 Task: Extract audio from a cinematic trailer and remix it with a different soundtrack.
Action: Mouse moved to (5, 12)
Screenshot: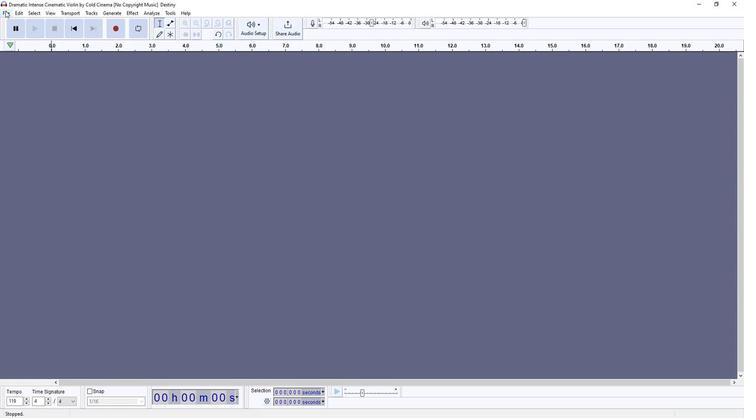 
Action: Mouse pressed left at (5, 12)
Screenshot: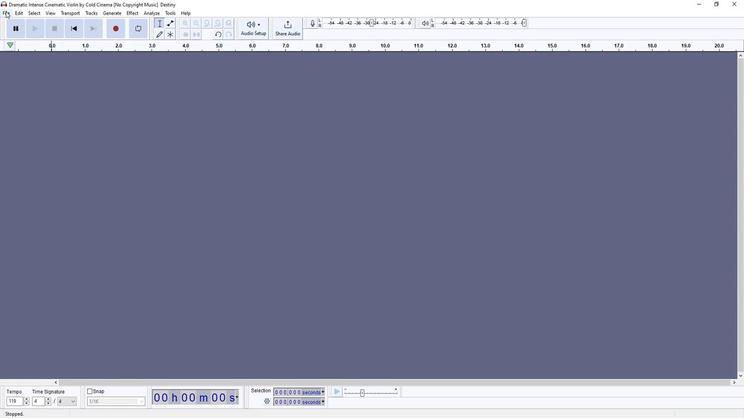 
Action: Mouse moved to (104, 91)
Screenshot: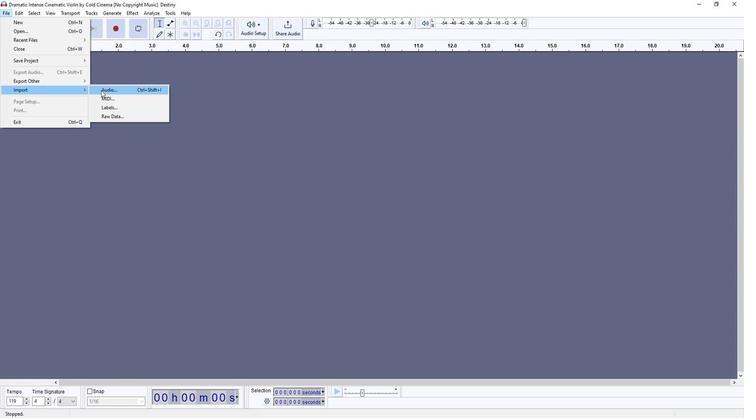 
Action: Mouse pressed left at (104, 91)
Screenshot: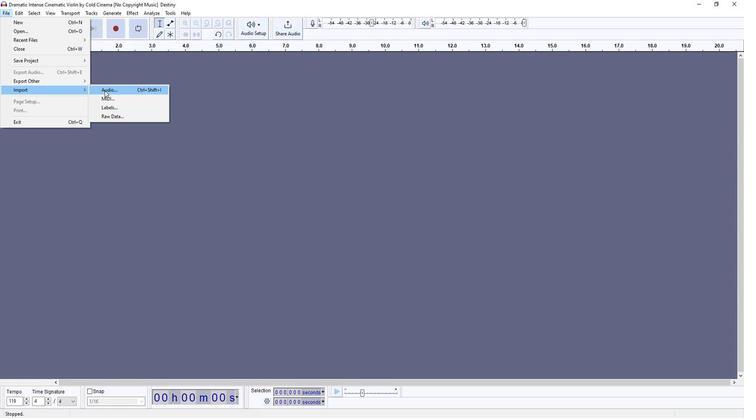
Action: Mouse moved to (100, 110)
Screenshot: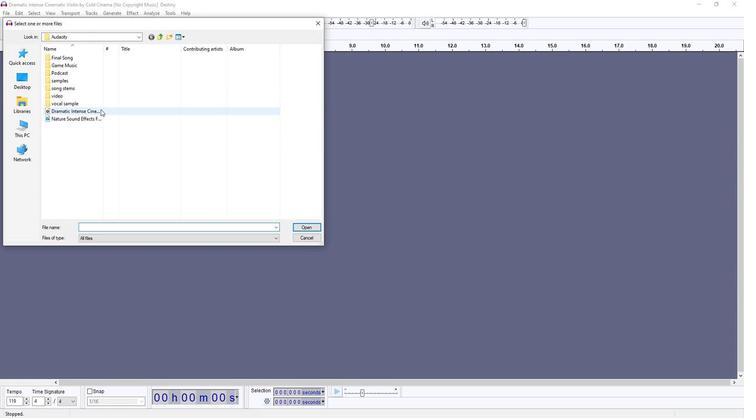 
Action: Mouse pressed left at (100, 110)
Screenshot: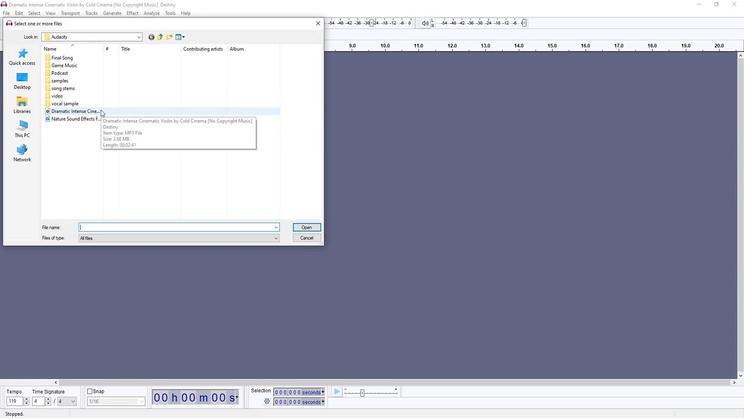 
Action: Mouse moved to (302, 228)
Screenshot: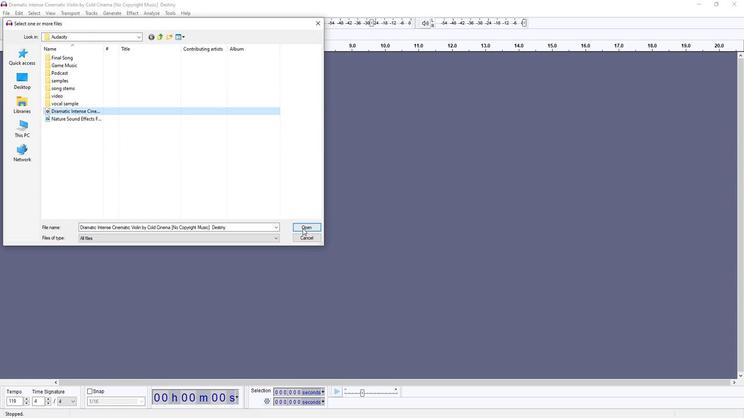 
Action: Mouse pressed left at (302, 228)
Screenshot: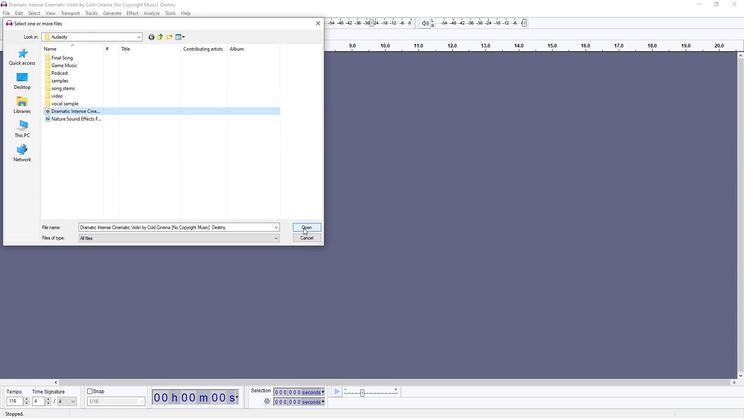
Action: Mouse moved to (81, 94)
Screenshot: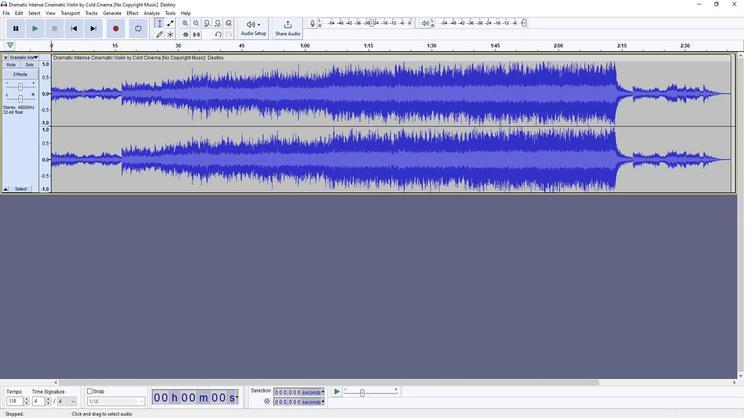 
Action: Mouse pressed left at (81, 94)
Screenshot: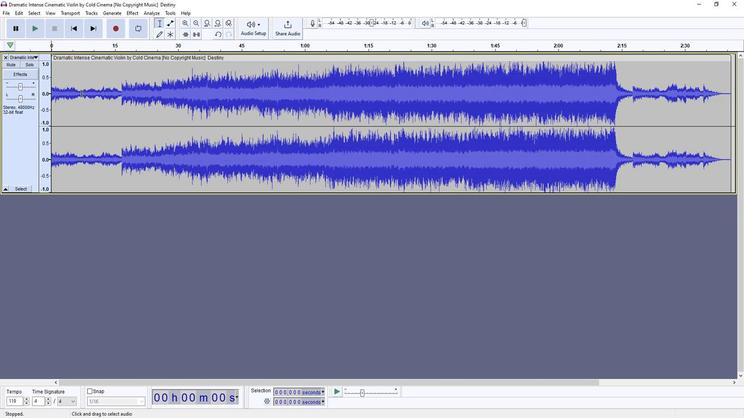 
Action: Mouse moved to (20, 11)
Screenshot: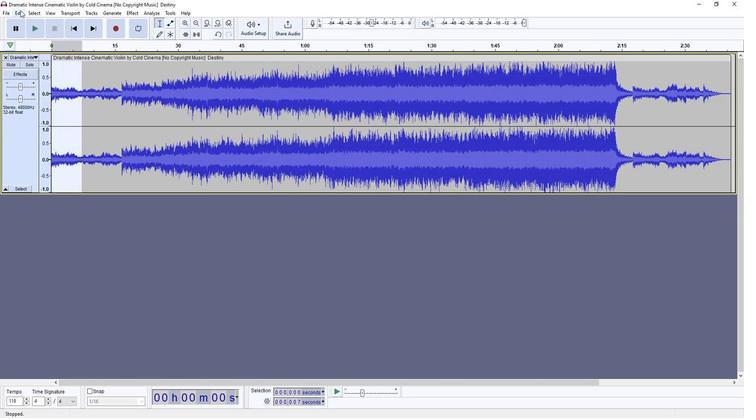 
Action: Mouse pressed left at (20, 11)
Screenshot: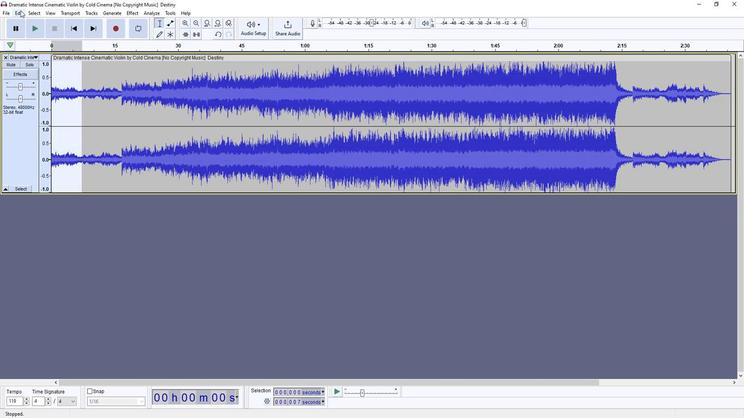 
Action: Mouse moved to (42, 43)
Screenshot: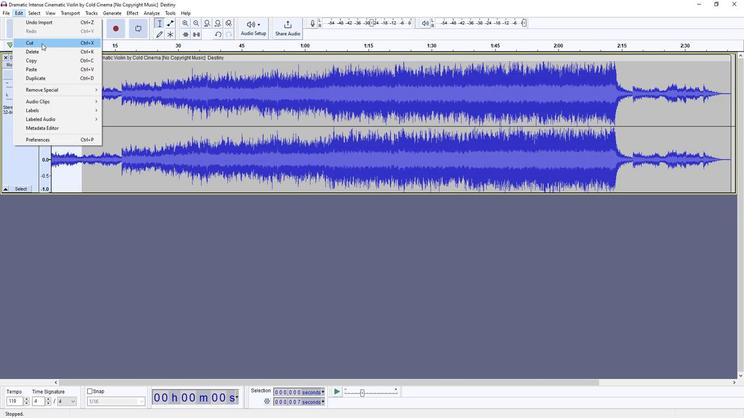 
Action: Mouse pressed left at (42, 43)
Screenshot: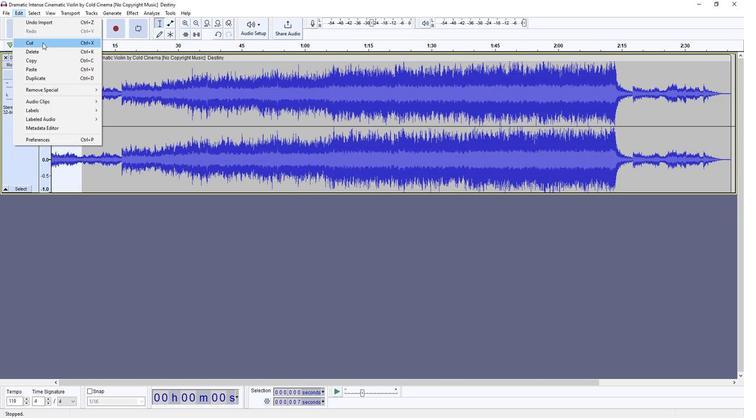
Action: Mouse moved to (698, 62)
Screenshot: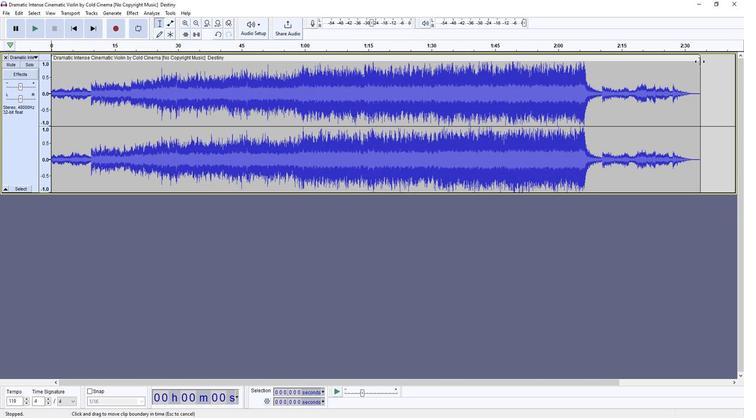 
Action: Mouse pressed left at (698, 62)
Screenshot: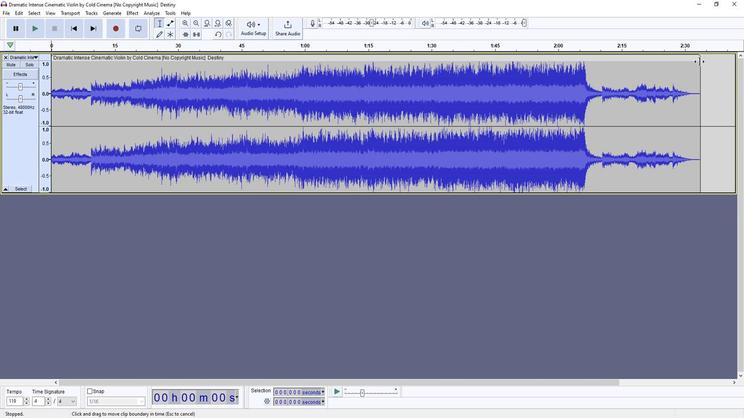 
Action: Mouse moved to (328, 159)
Screenshot: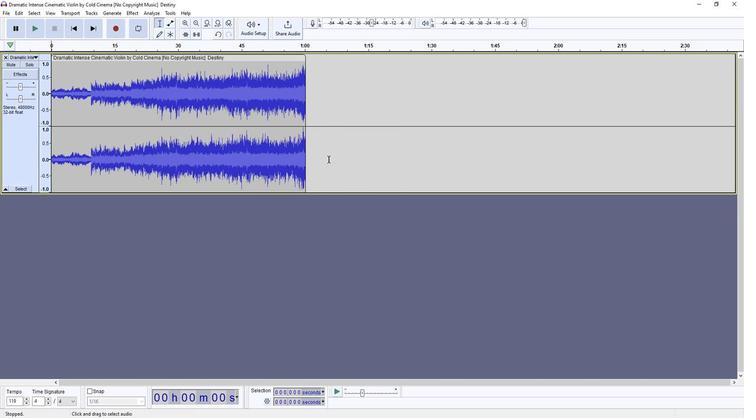 
Action: Mouse pressed left at (328, 159)
Screenshot: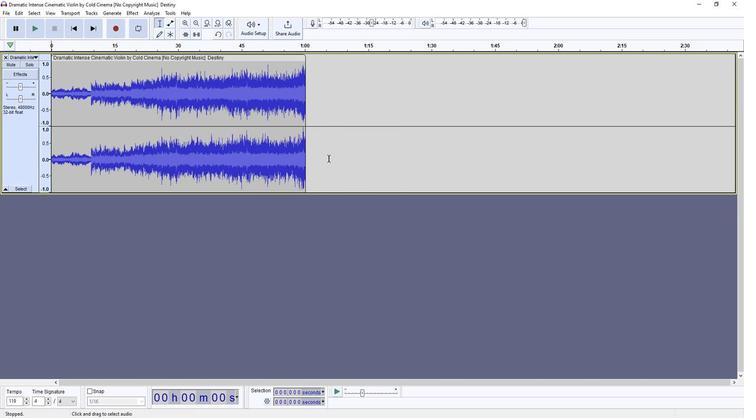 
Action: Mouse moved to (30, 26)
Screenshot: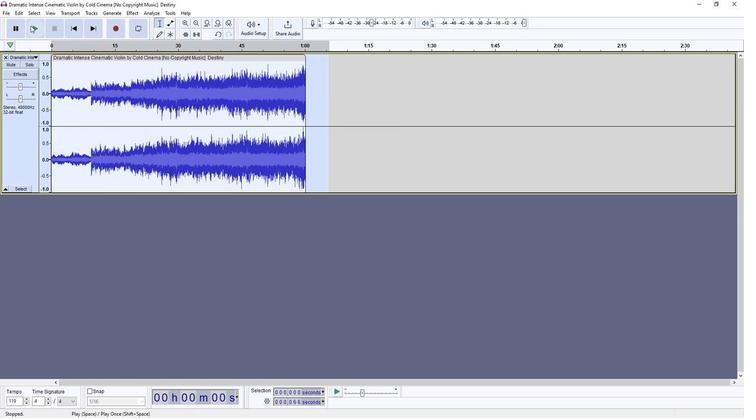
Action: Mouse pressed left at (30, 26)
Screenshot: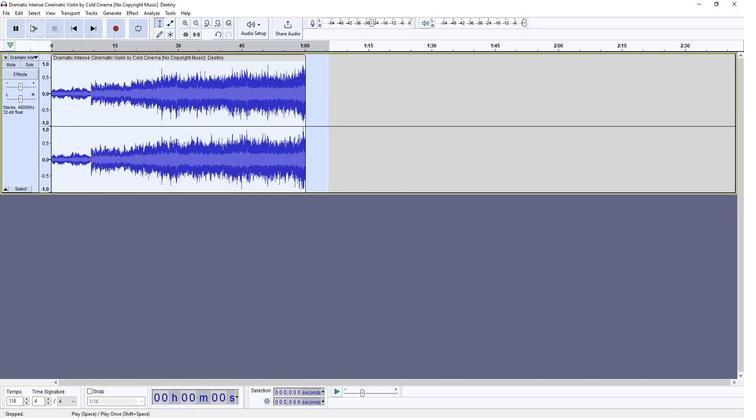 
Action: Mouse moved to (55, 31)
Screenshot: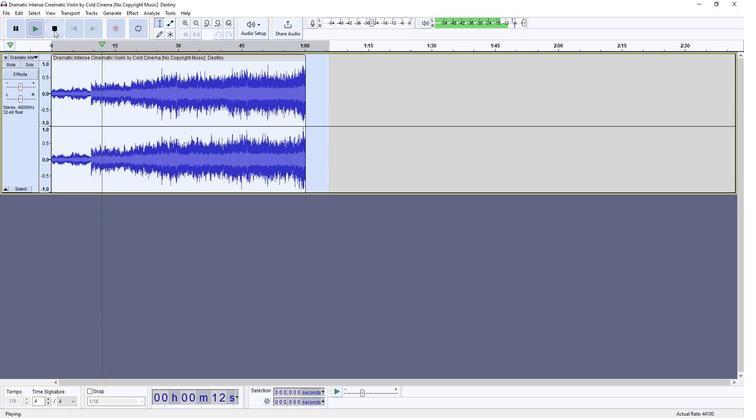 
Action: Mouse pressed left at (55, 31)
Screenshot: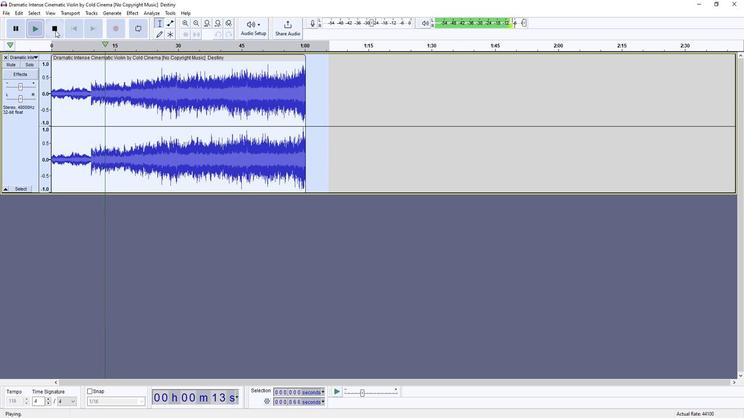 
Action: Mouse moved to (5, 15)
Screenshot: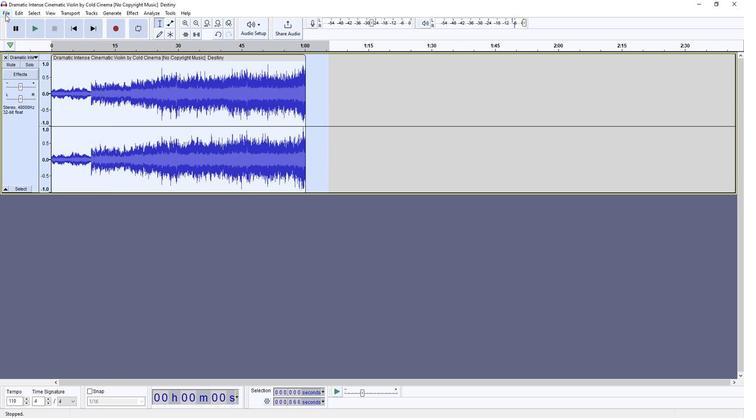 
Action: Mouse pressed left at (5, 15)
Screenshot: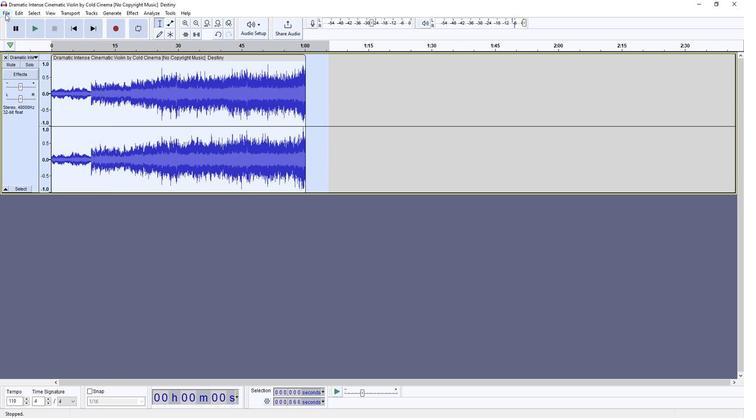 
Action: Mouse moved to (115, 93)
Screenshot: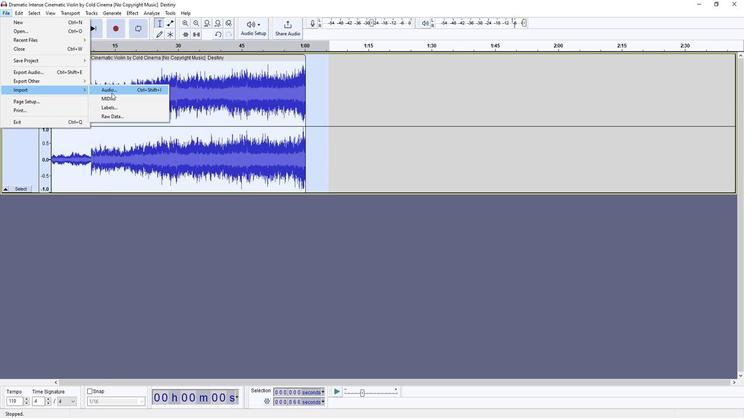 
Action: Mouse pressed left at (115, 93)
Screenshot: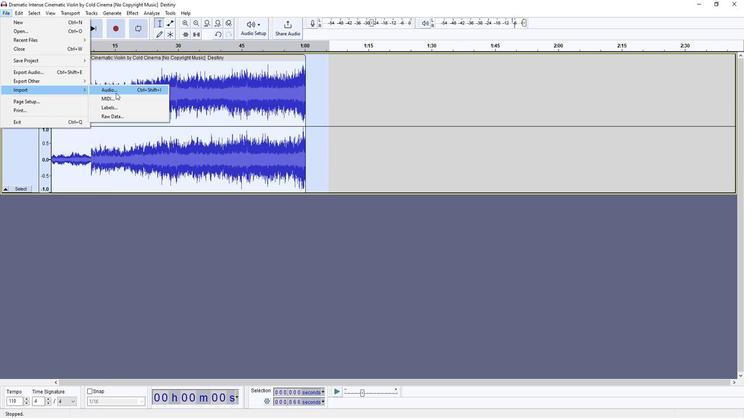 
Action: Mouse moved to (77, 80)
Screenshot: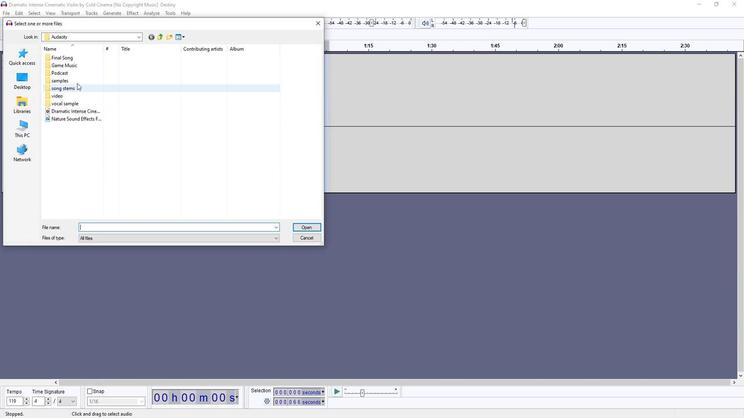 
Action: Mouse pressed left at (77, 80)
Screenshot: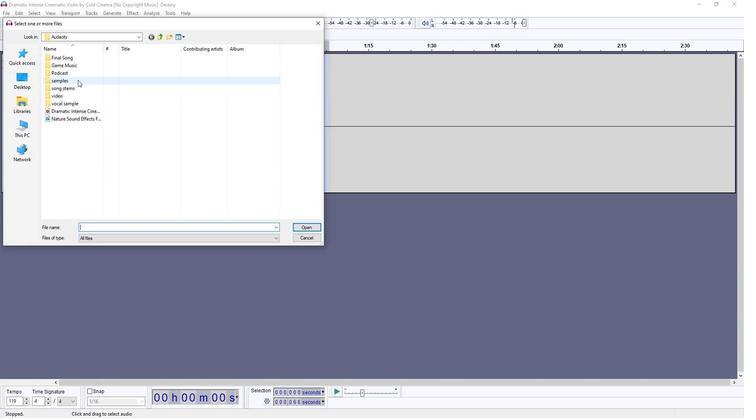 
Action: Mouse pressed left at (77, 80)
Screenshot: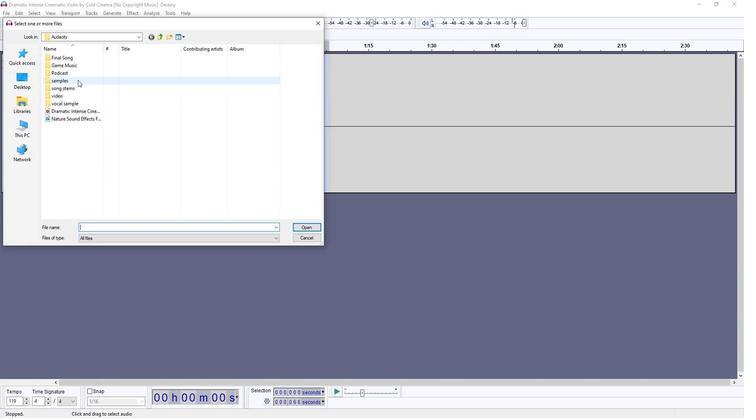 
Action: Mouse moved to (90, 180)
Screenshot: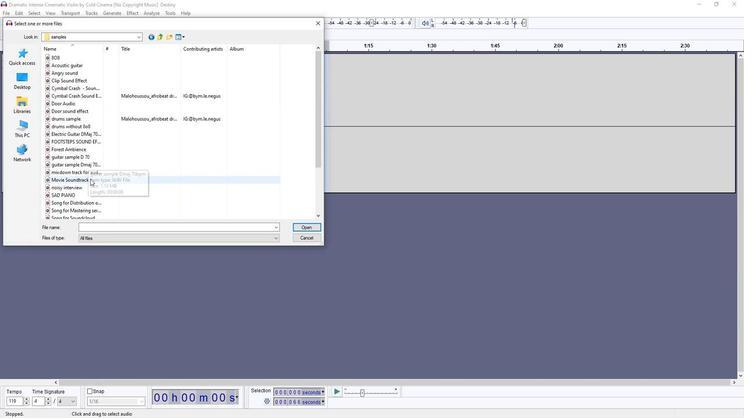 
Action: Mouse pressed left at (90, 180)
Screenshot: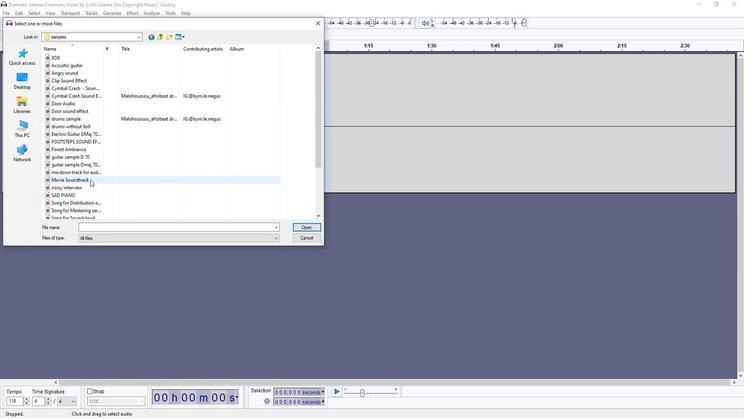 
Action: Mouse moved to (301, 228)
Screenshot: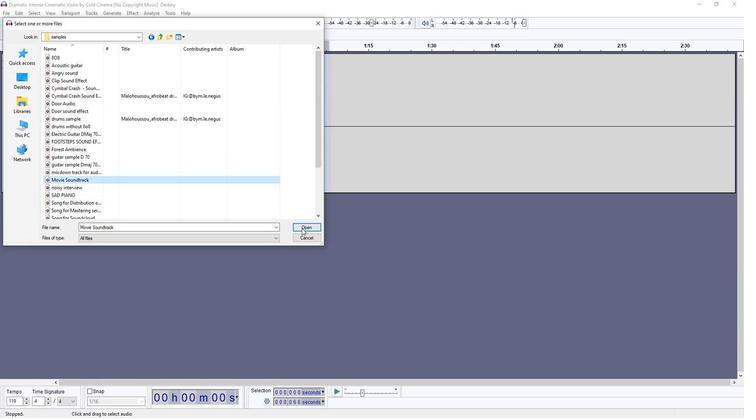 
Action: Mouse pressed left at (301, 228)
Screenshot: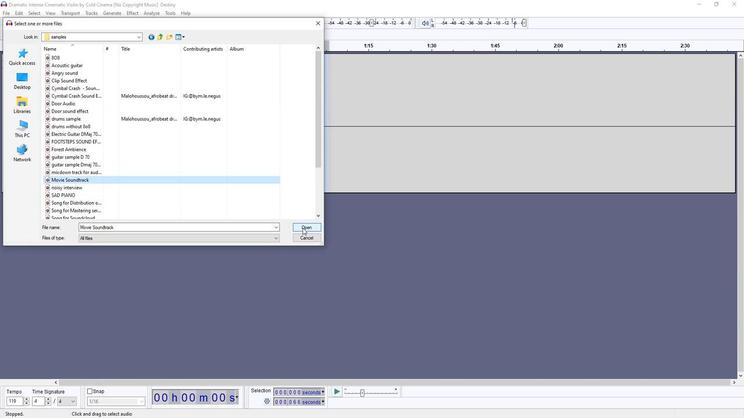 
Action: Mouse moved to (186, 226)
Screenshot: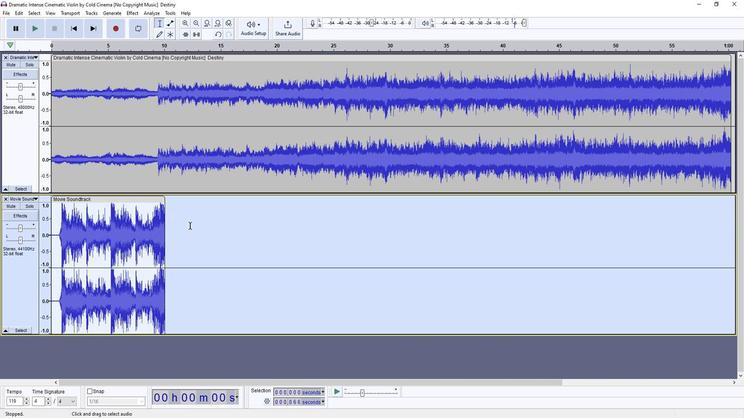 
Action: Mouse pressed left at (186, 226)
Screenshot: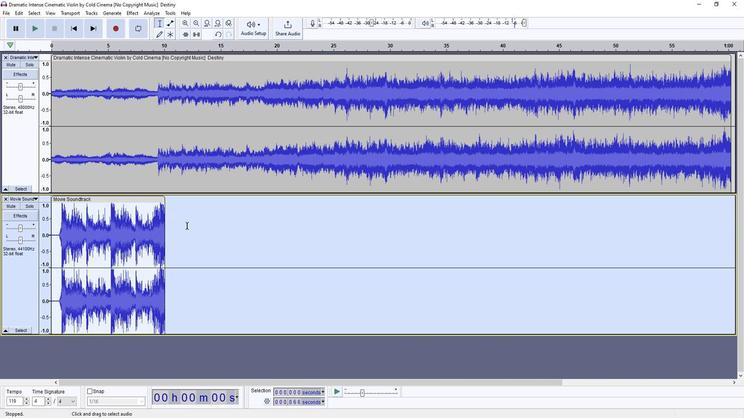 
Action: Mouse moved to (173, 226)
Screenshot: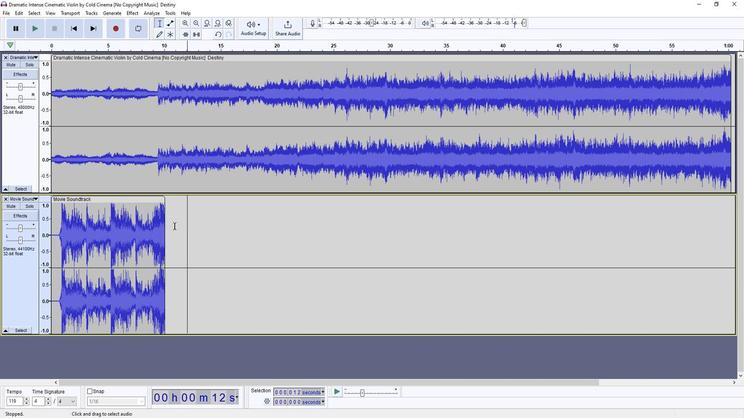 
Action: Mouse pressed left at (173, 226)
Screenshot: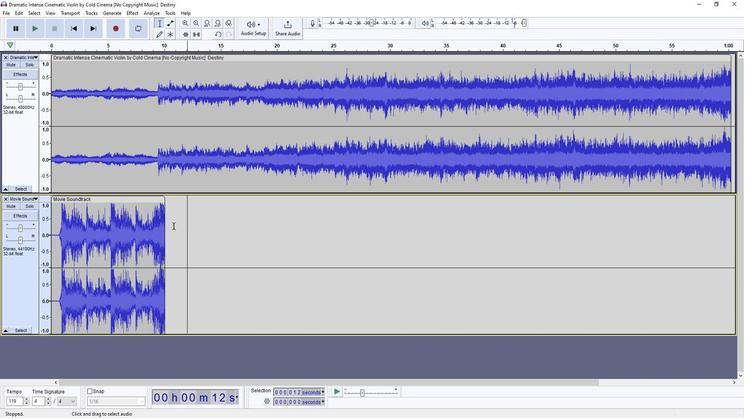 
Action: Mouse moved to (60, 226)
Screenshot: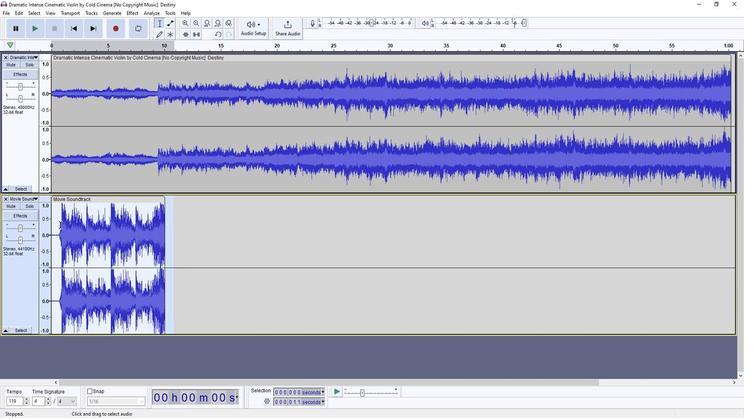 
Action: Mouse pressed left at (60, 226)
Screenshot: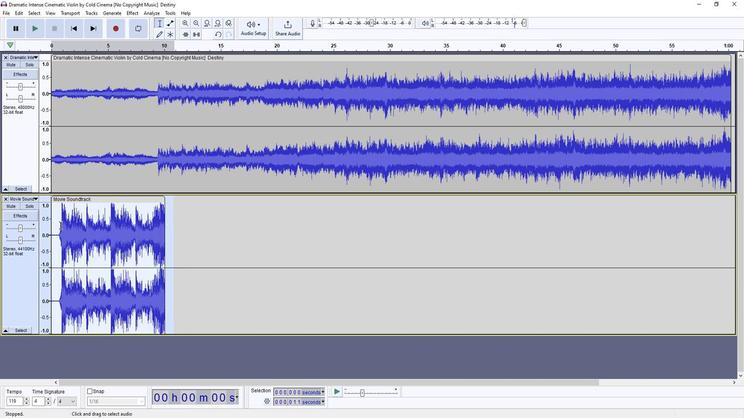 
Action: Mouse moved to (18, 15)
Screenshot: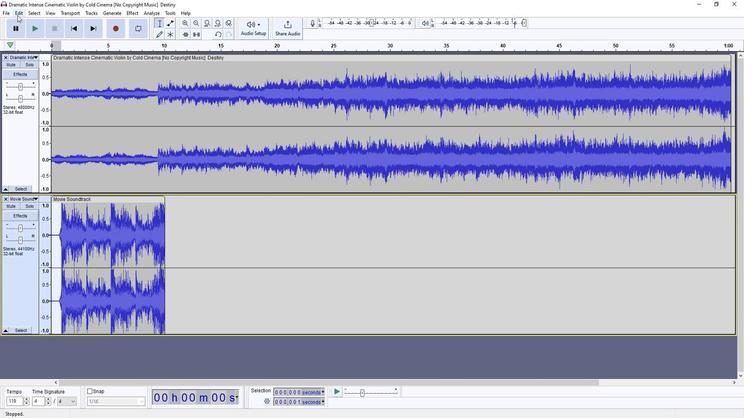 
Action: Mouse pressed left at (18, 15)
Screenshot: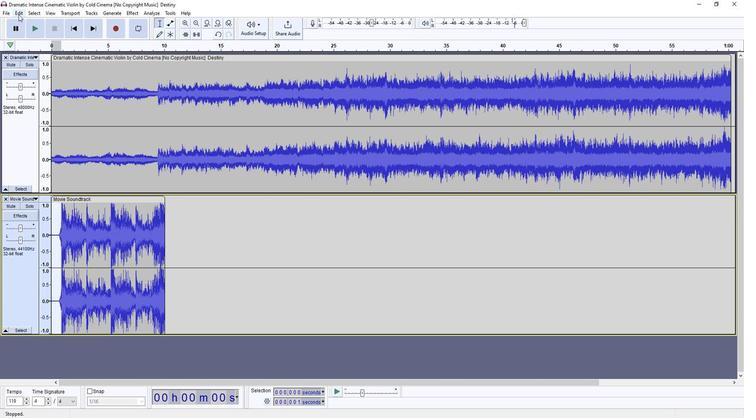 
Action: Mouse moved to (186, 22)
Screenshot: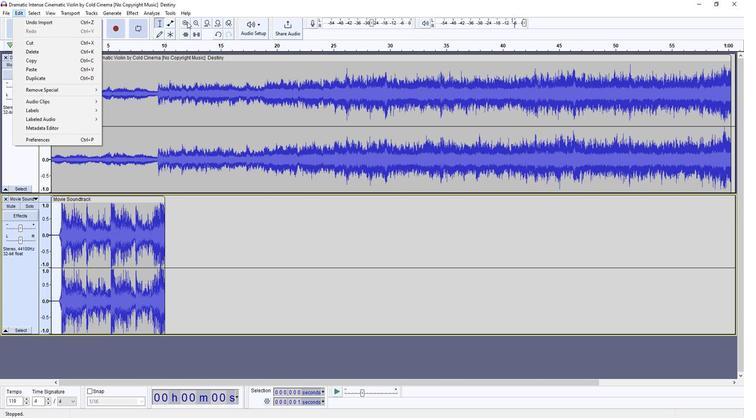 
Action: Mouse pressed left at (186, 22)
Screenshot: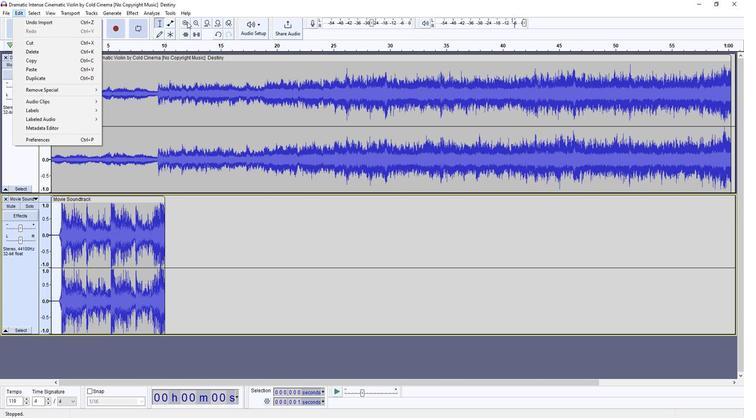 
Action: Mouse pressed left at (186, 22)
Screenshot: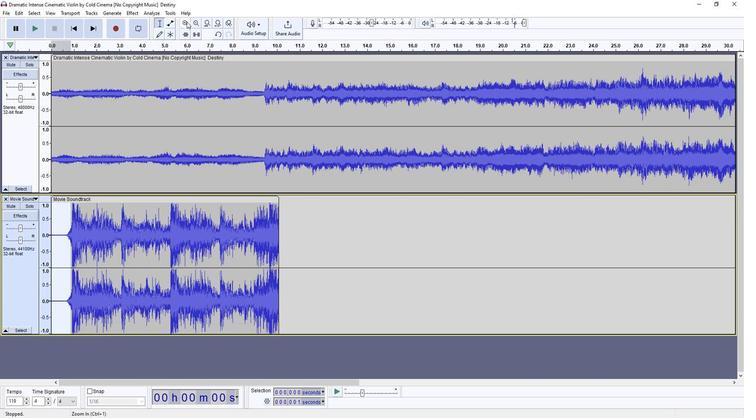 
Action: Mouse pressed left at (186, 22)
Screenshot: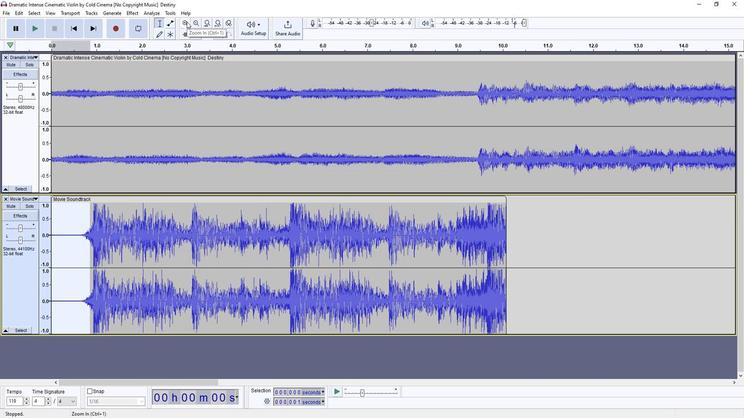
Action: Mouse moved to (127, 221)
Screenshot: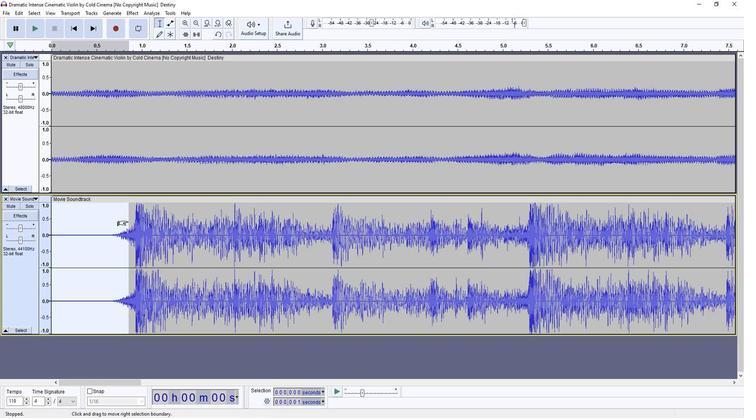 
Action: Mouse pressed left at (127, 221)
Screenshot: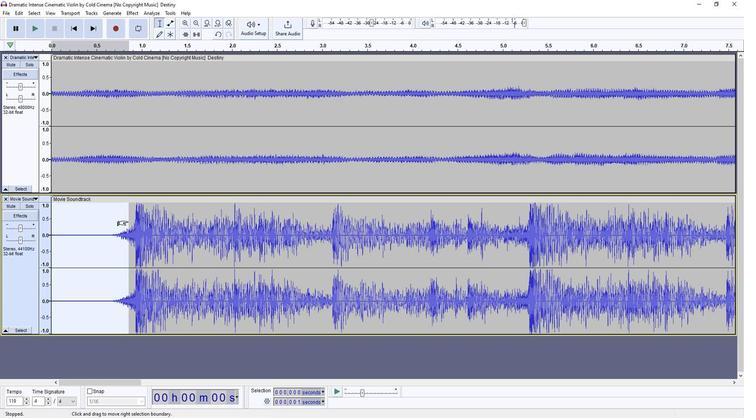 
Action: Mouse moved to (22, 14)
Screenshot: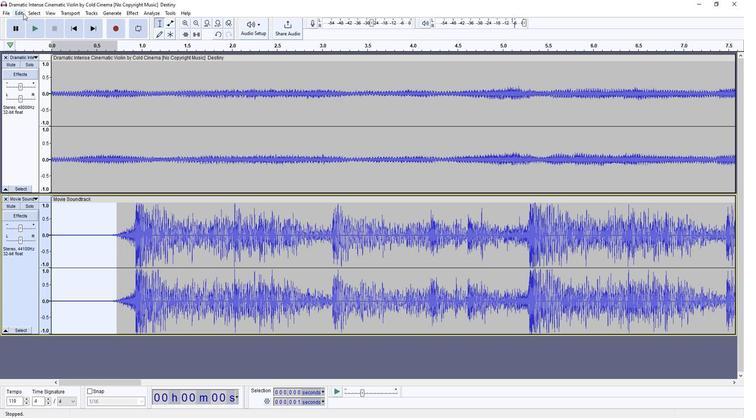 
Action: Mouse pressed left at (22, 14)
Screenshot: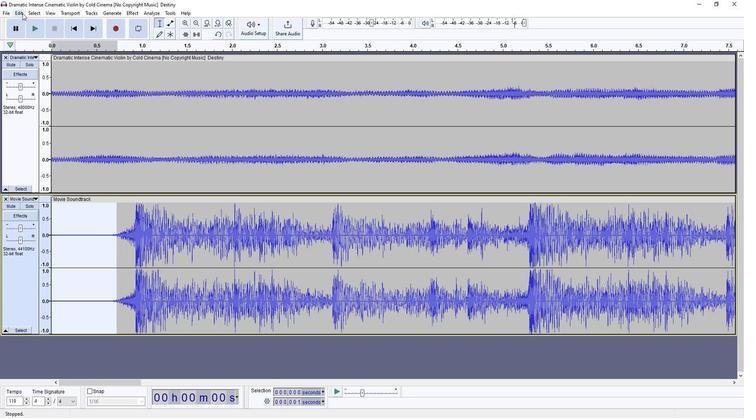 
Action: Mouse moved to (33, 42)
Screenshot: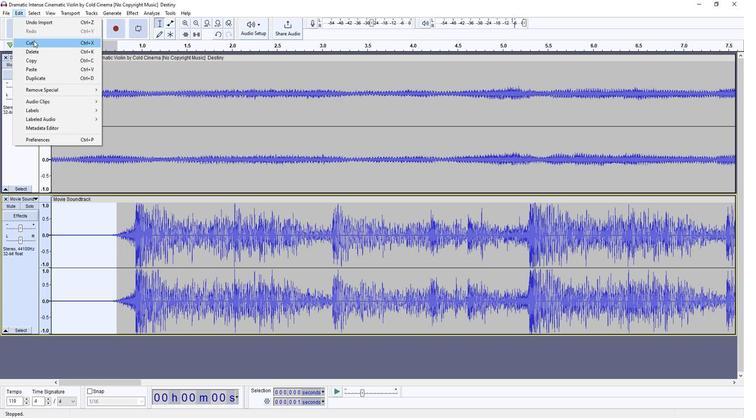 
Action: Mouse pressed left at (33, 42)
Screenshot: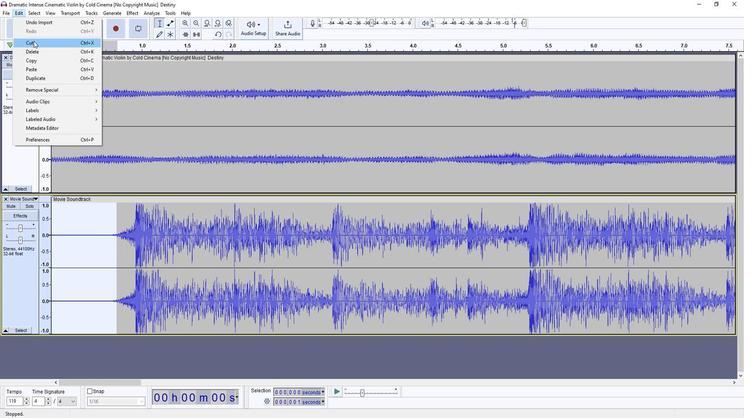 
Action: Mouse moved to (193, 22)
Screenshot: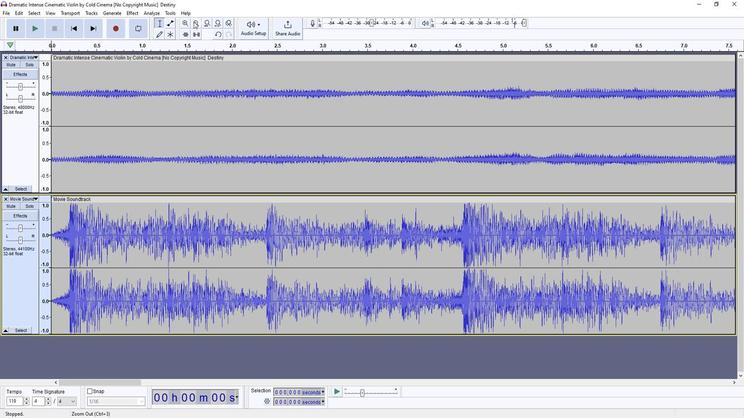 
Action: Mouse pressed left at (193, 22)
Screenshot: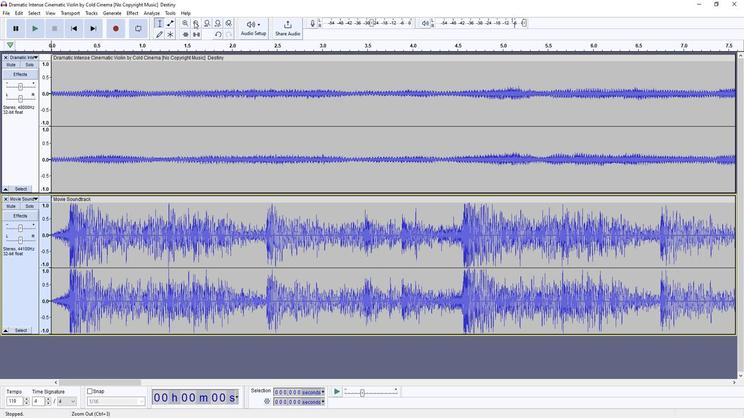 
Action: Mouse pressed left at (193, 22)
Screenshot: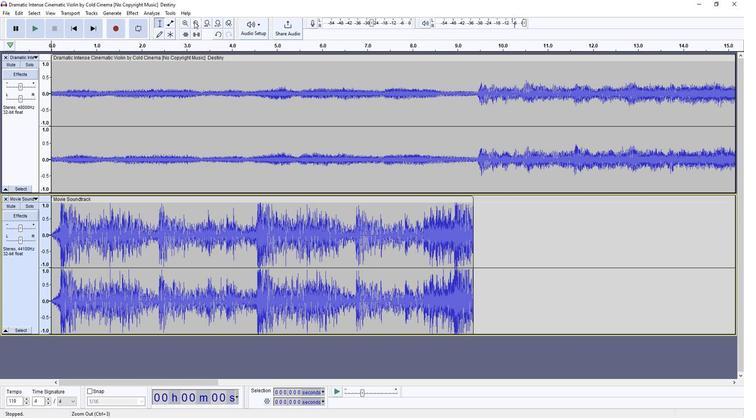 
Action: Mouse moved to (282, 226)
Screenshot: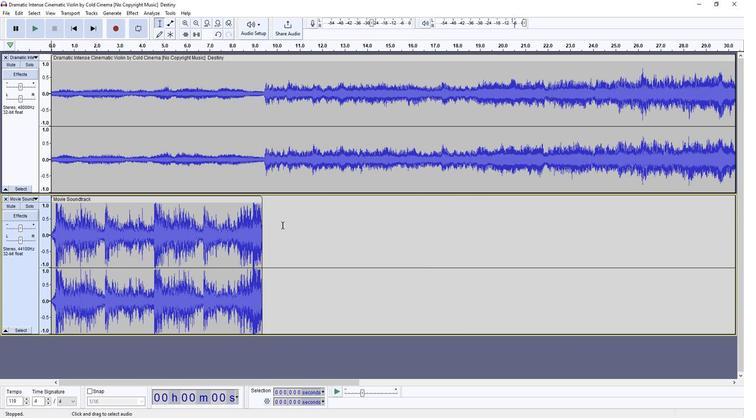 
Action: Mouse pressed left at (282, 226)
Screenshot: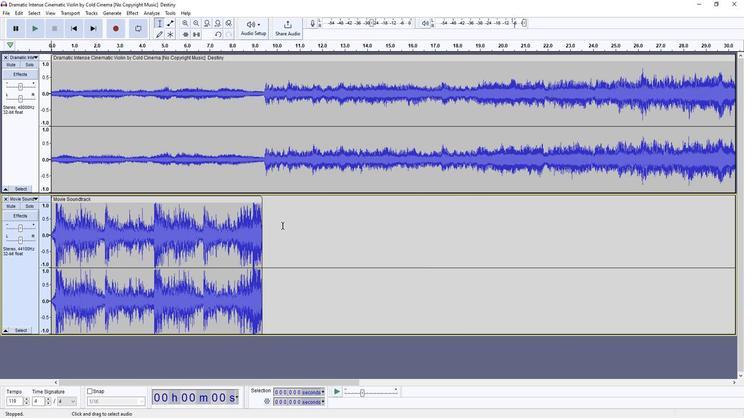 
Action: Mouse moved to (30, 206)
Screenshot: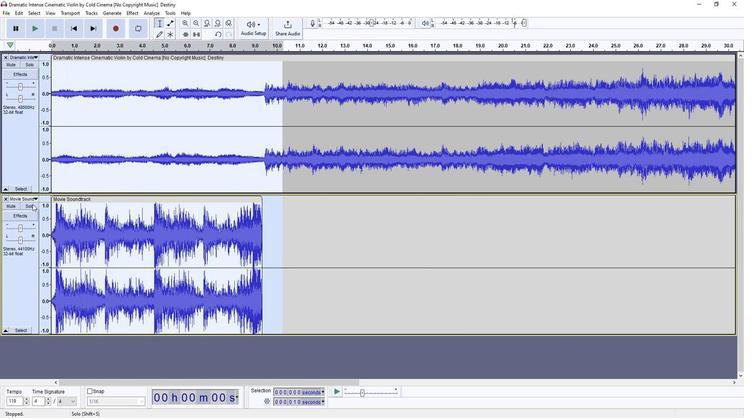 
Action: Mouse pressed left at (30, 206)
Screenshot: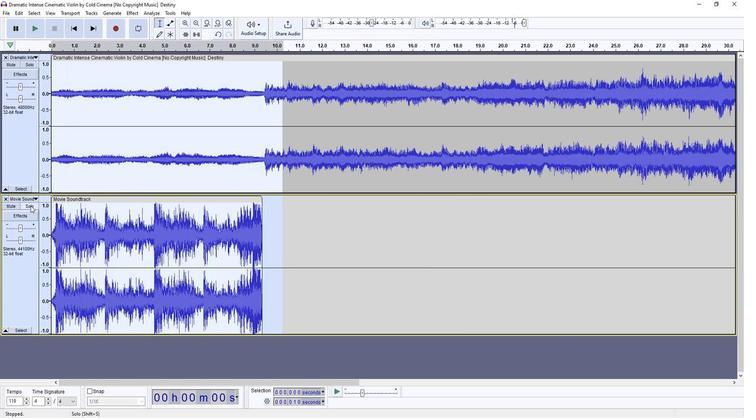 
Action: Mouse moved to (37, 32)
Screenshot: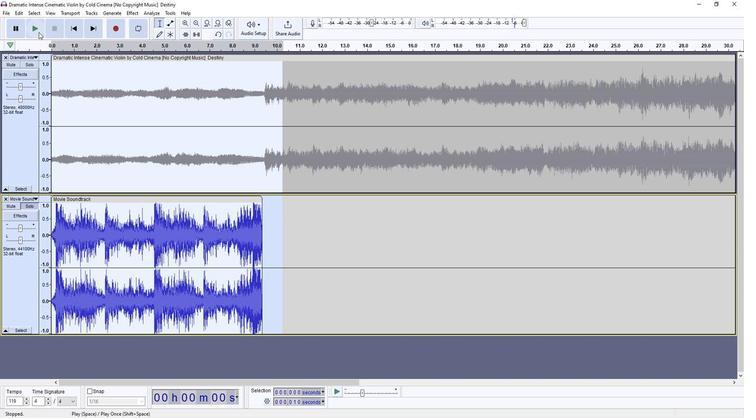 
Action: Mouse pressed left at (37, 32)
Screenshot: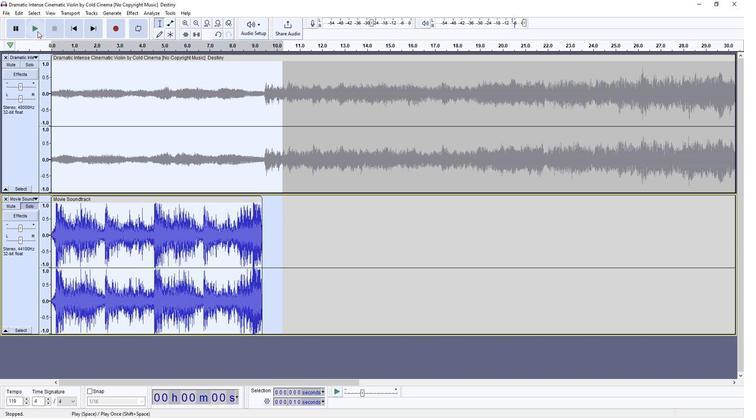 
Action: Mouse moved to (54, 28)
Screenshot: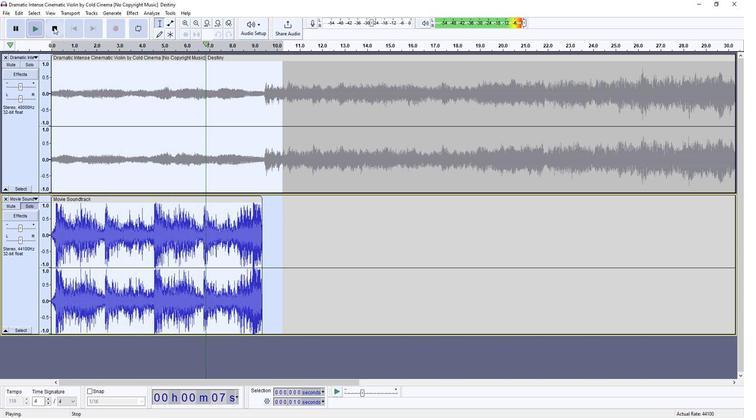 
Action: Mouse pressed left at (54, 28)
Screenshot: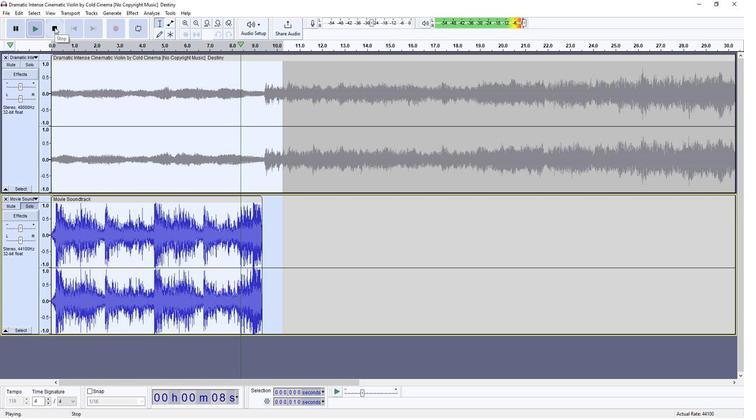 
Action: Mouse moved to (272, 250)
Screenshot: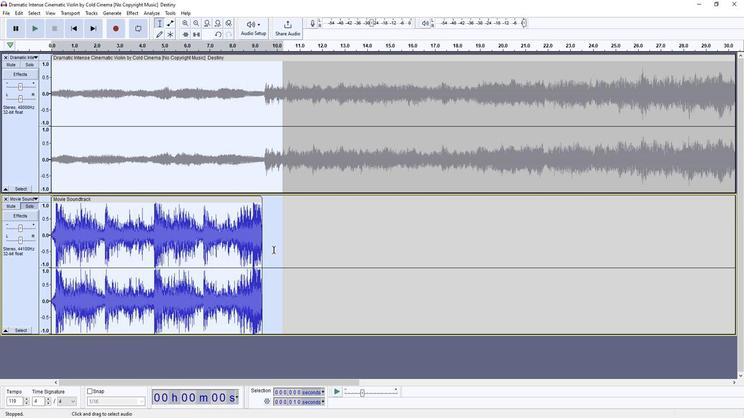 
Action: Mouse pressed left at (272, 250)
Screenshot: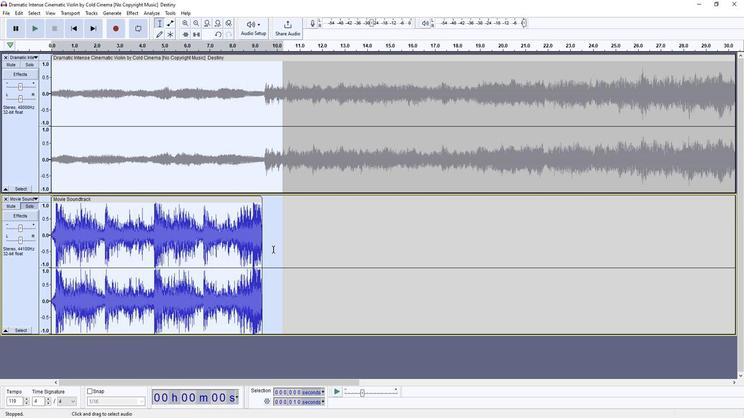 
Action: Mouse moved to (264, 227)
Screenshot: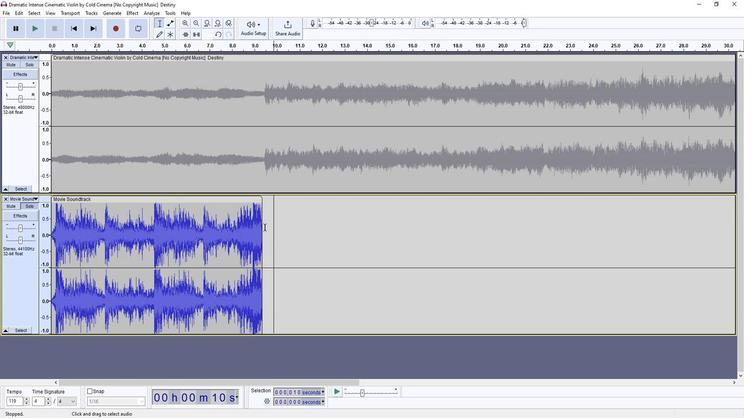 
Action: Mouse pressed left at (264, 227)
Screenshot: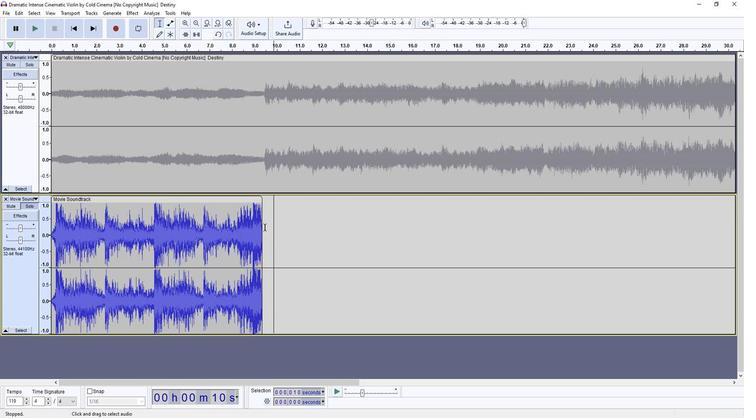 
Action: Mouse moved to (201, 202)
Screenshot: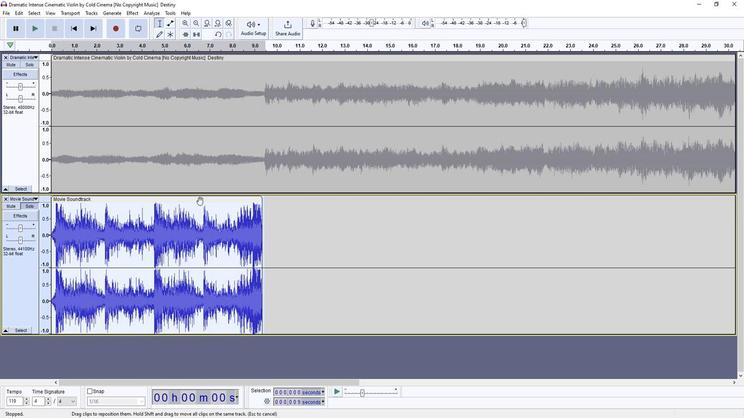 
Action: Mouse pressed right at (201, 202)
Screenshot: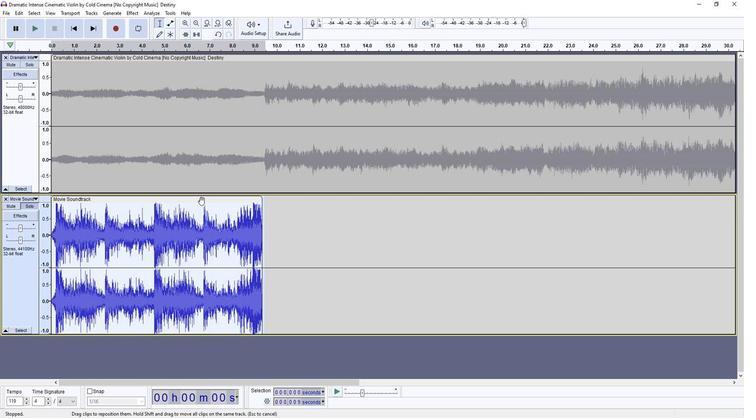 
Action: Mouse moved to (230, 218)
Screenshot: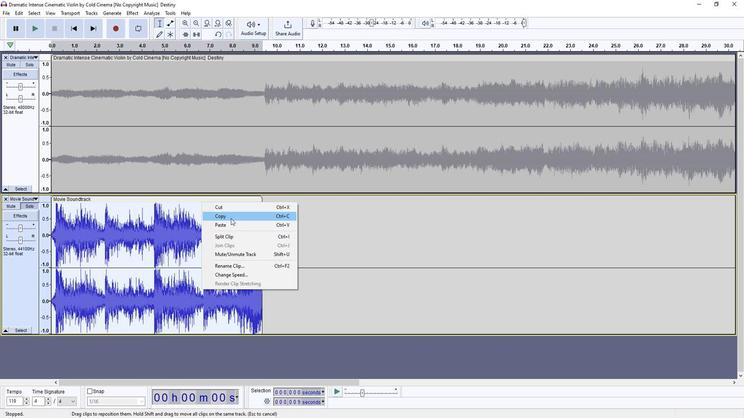
Action: Mouse pressed left at (230, 218)
Screenshot: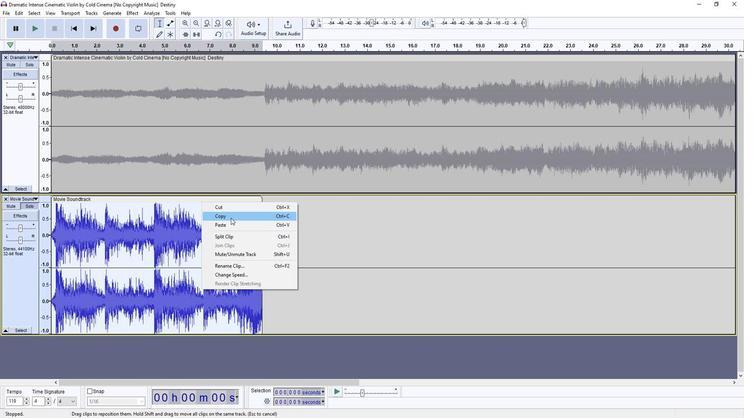 
Action: Mouse moved to (264, 217)
Screenshot: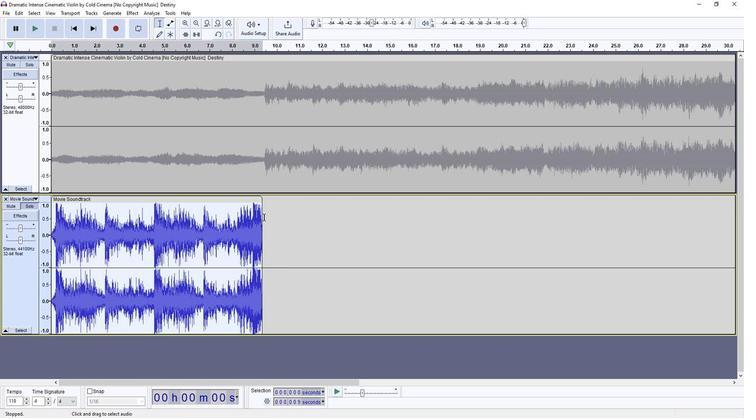 
Action: Mouse pressed left at (264, 217)
Screenshot: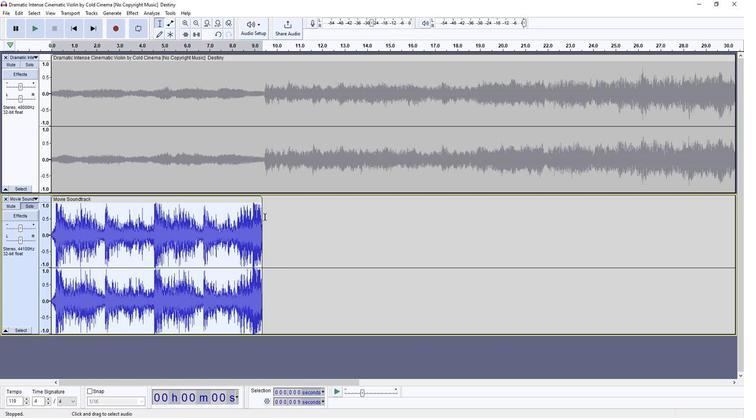 
Action: Mouse pressed right at (264, 217)
Screenshot: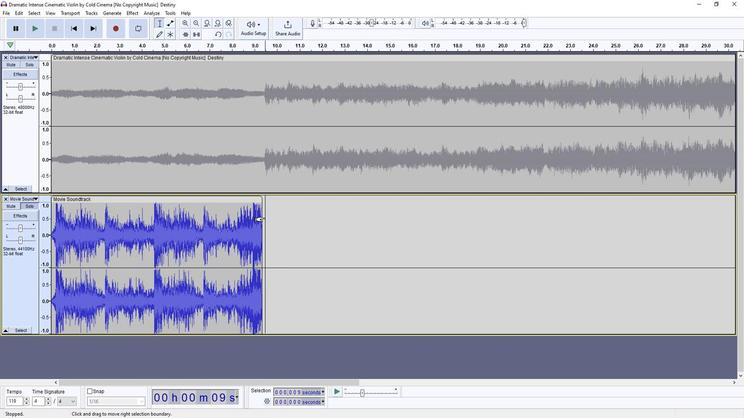
Action: Mouse moved to (270, 220)
Screenshot: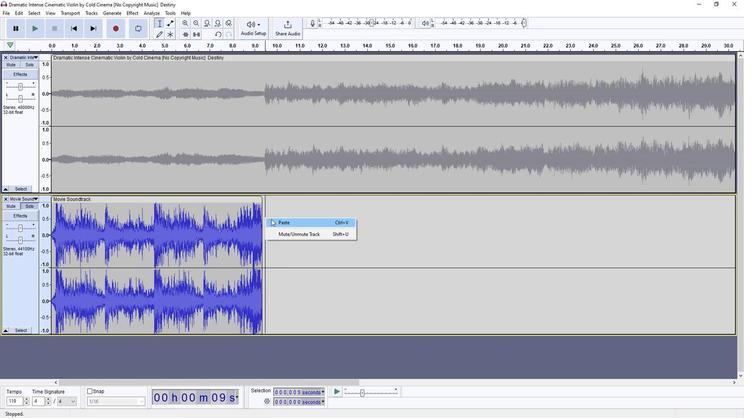 
Action: Mouse pressed left at (270, 220)
Screenshot: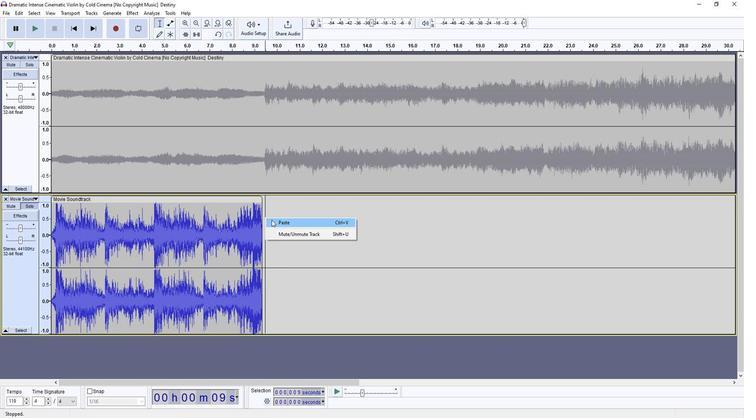 
Action: Mouse moved to (477, 221)
Screenshot: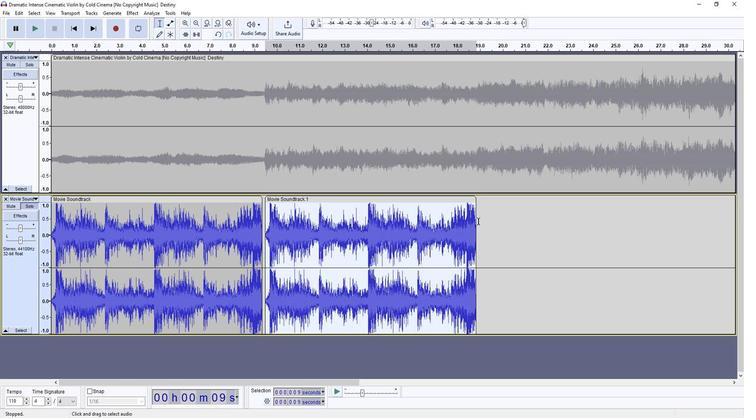 
Action: Mouse pressed left at (477, 221)
Screenshot: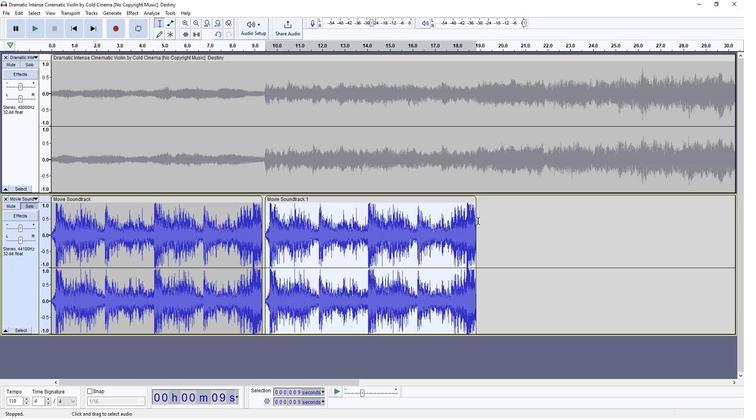 
Action: Mouse moved to (476, 221)
Screenshot: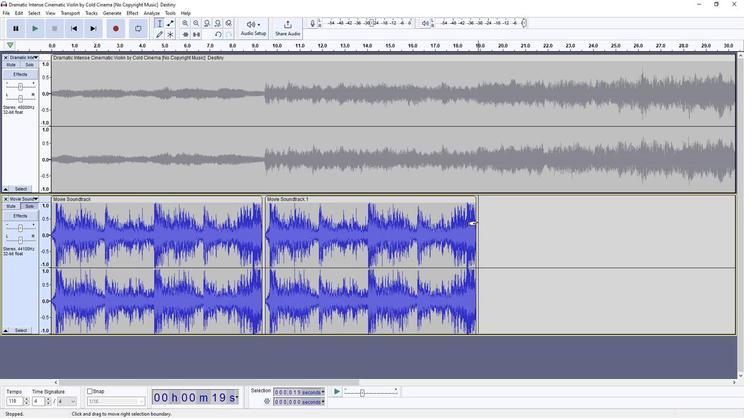 
Action: Mouse pressed right at (476, 221)
Screenshot: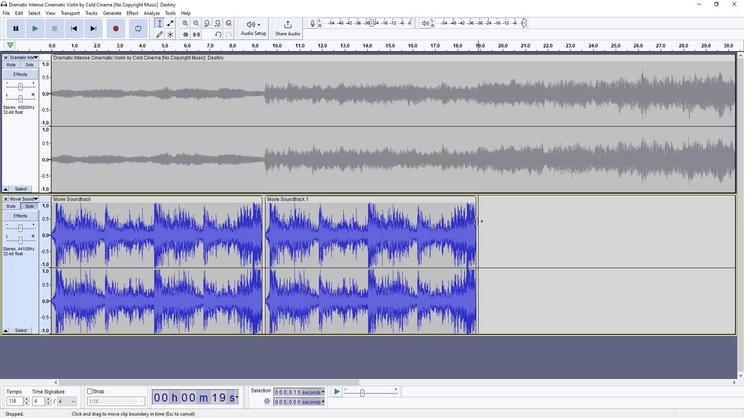 
Action: Mouse moved to (484, 225)
Screenshot: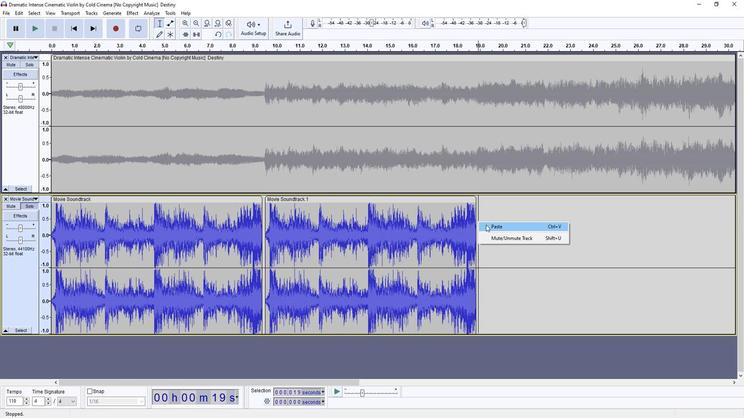 
Action: Mouse pressed left at (484, 225)
Screenshot: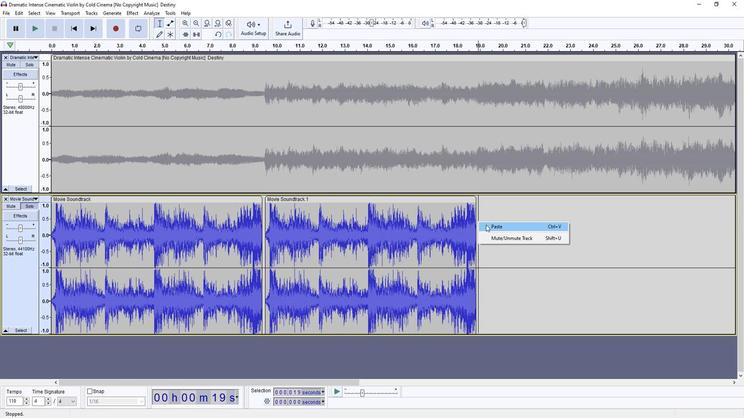
Action: Mouse moved to (304, 200)
Screenshot: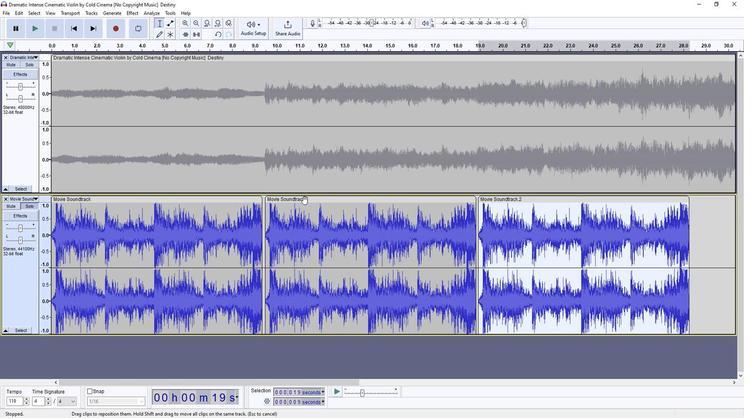 
Action: Mouse pressed left at (304, 200)
Screenshot: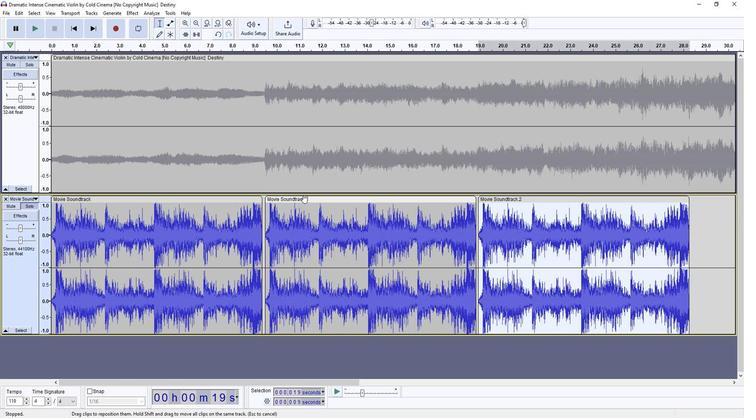 
Action: Mouse moved to (502, 201)
Screenshot: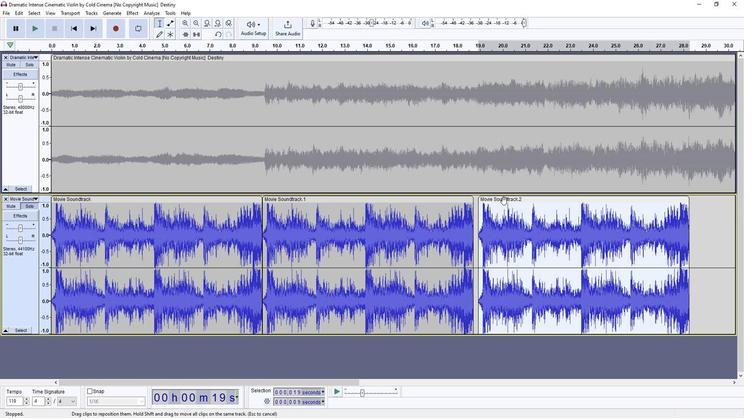 
Action: Mouse pressed left at (502, 201)
Screenshot: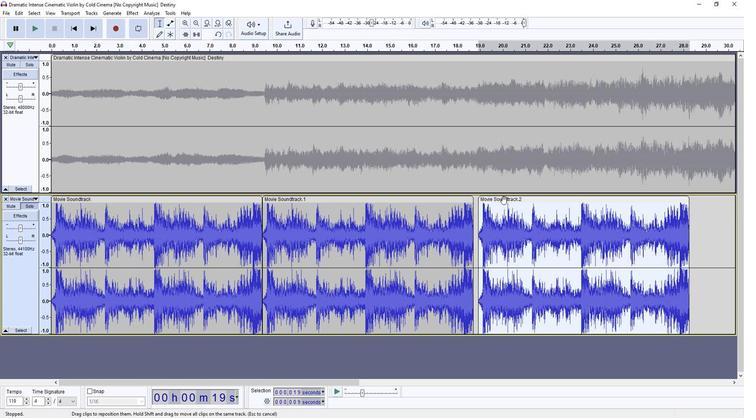 
Action: Mouse moved to (250, 219)
Screenshot: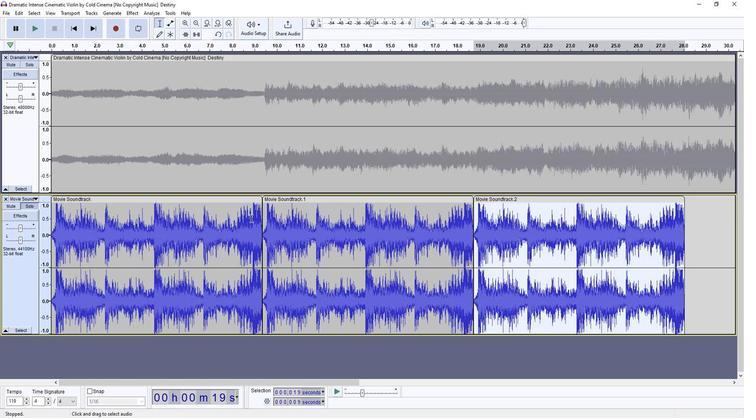 
Action: Mouse pressed left at (250, 219)
Screenshot: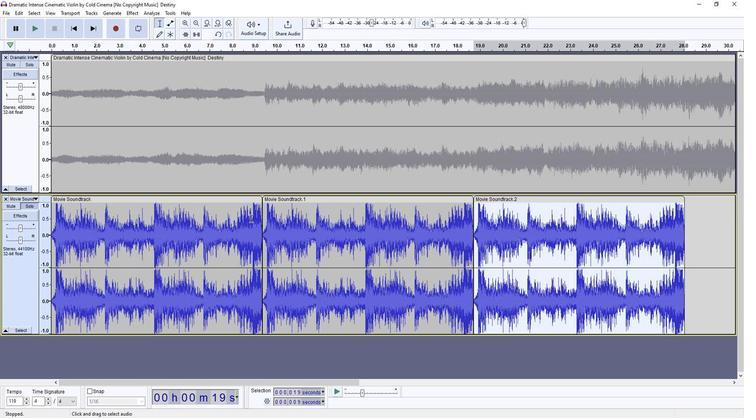 
Action: Mouse moved to (251, 225)
Screenshot: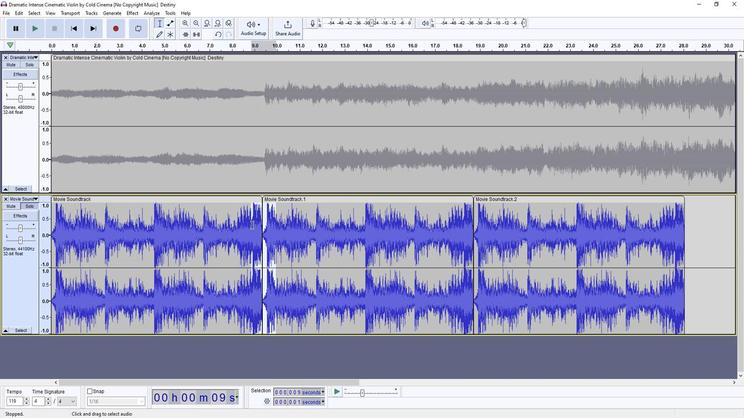 
Action: Mouse pressed left at (251, 225)
Screenshot: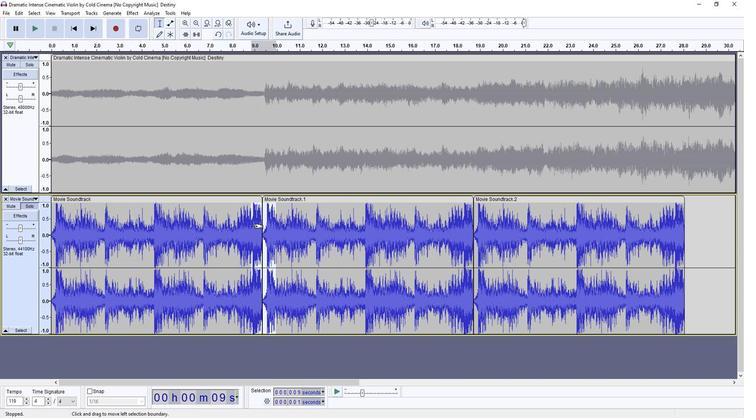 
Action: Mouse moved to (136, 12)
Screenshot: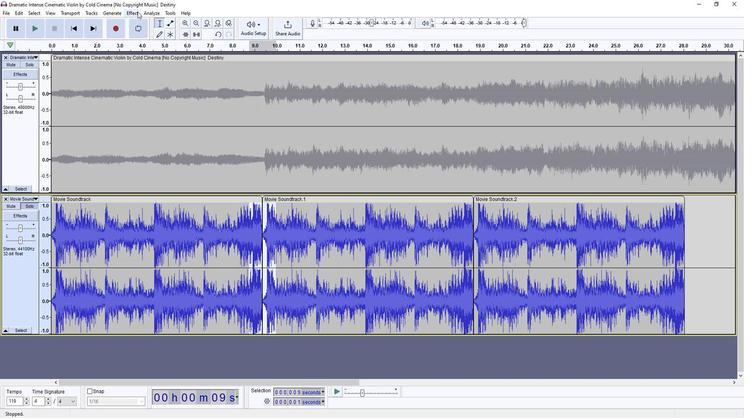 
Action: Mouse pressed left at (136, 12)
Screenshot: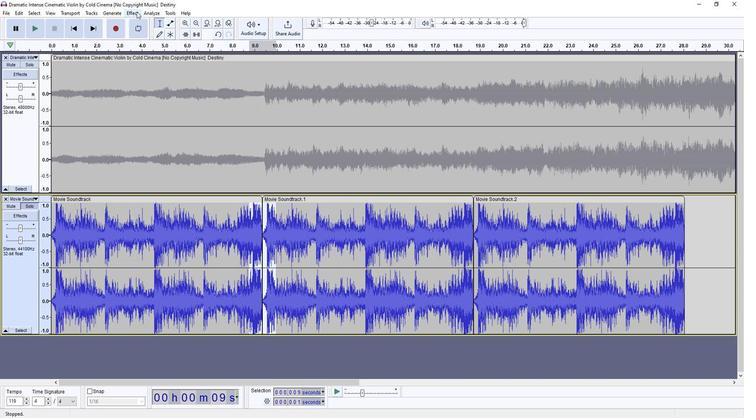 
Action: Mouse moved to (256, 77)
Screenshot: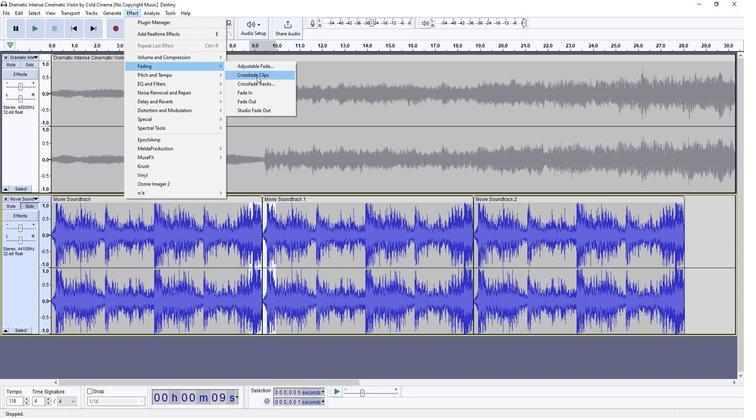 
Action: Mouse pressed left at (256, 77)
Screenshot: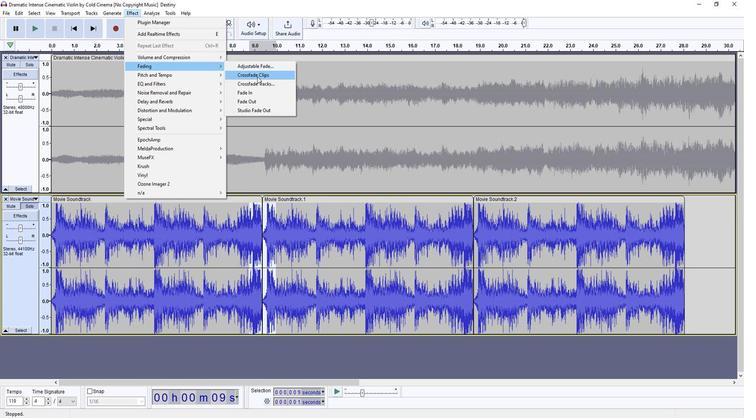 
Action: Mouse moved to (496, 202)
Screenshot: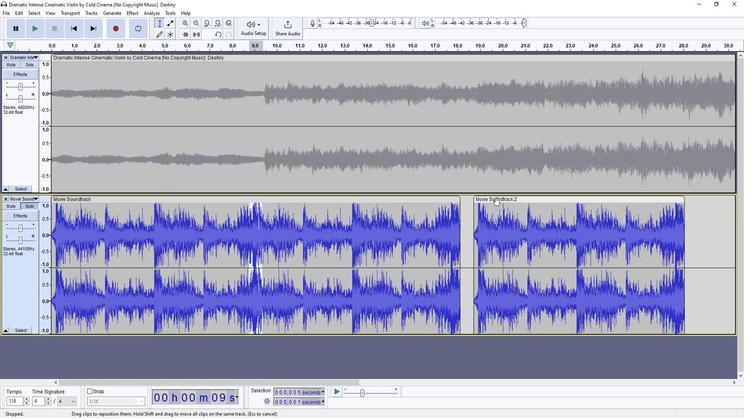 
Action: Mouse pressed left at (496, 202)
Screenshot: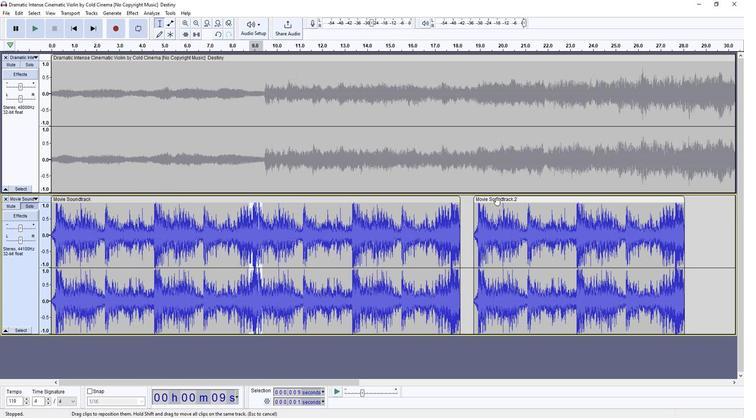 
Action: Mouse moved to (448, 225)
Screenshot: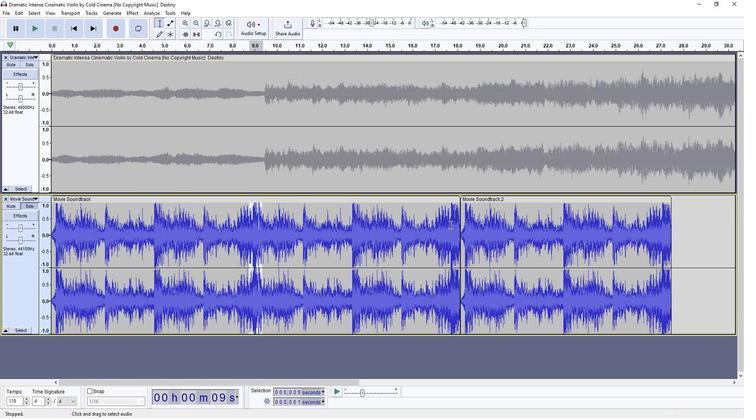 
Action: Mouse pressed left at (448, 225)
Screenshot: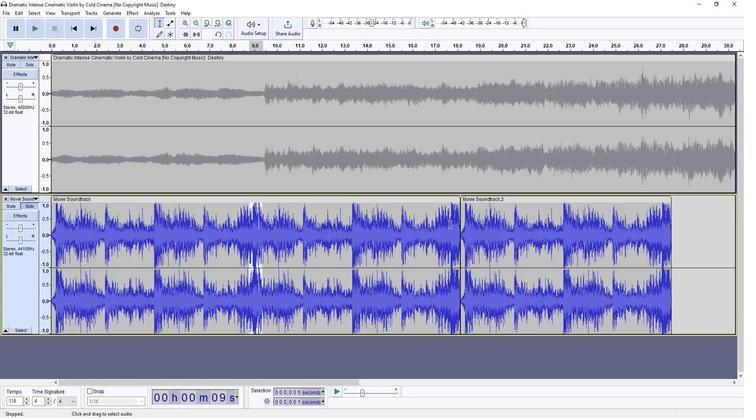 
Action: Mouse moved to (131, 15)
Screenshot: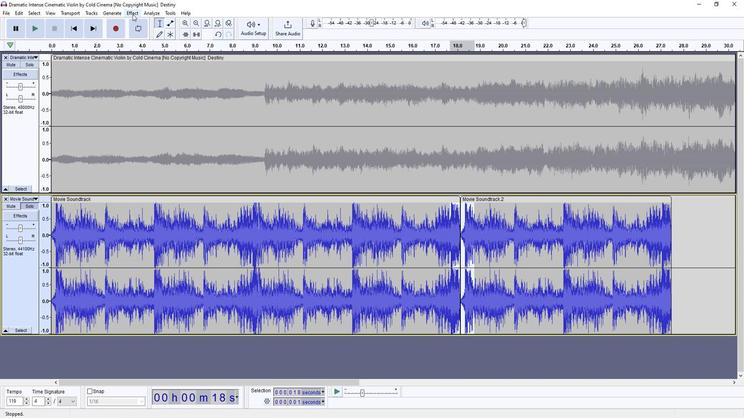 
Action: Mouse pressed left at (131, 15)
Screenshot: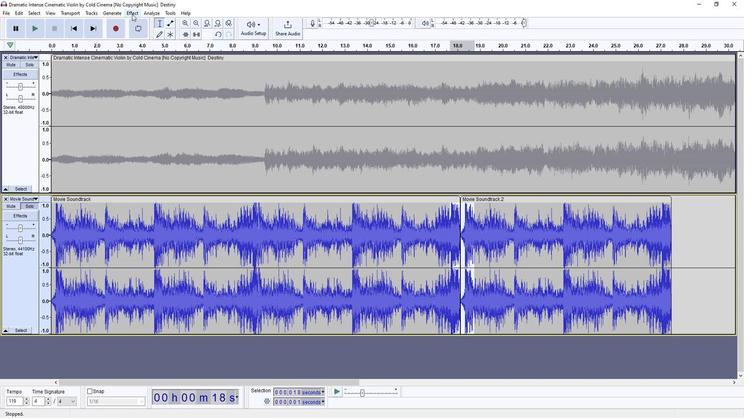 
Action: Mouse moved to (262, 77)
Screenshot: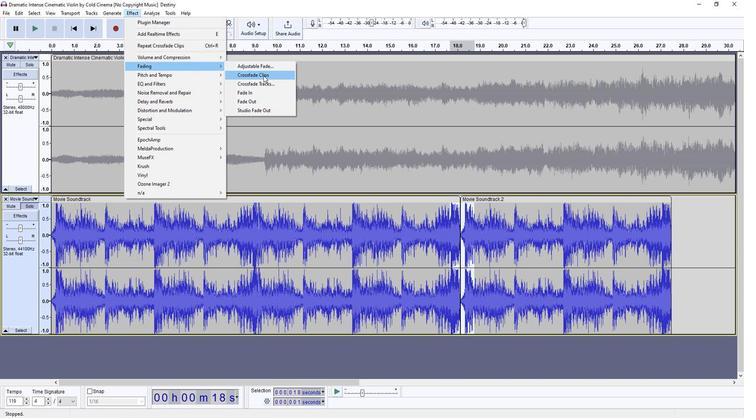 
Action: Mouse pressed left at (262, 77)
Screenshot: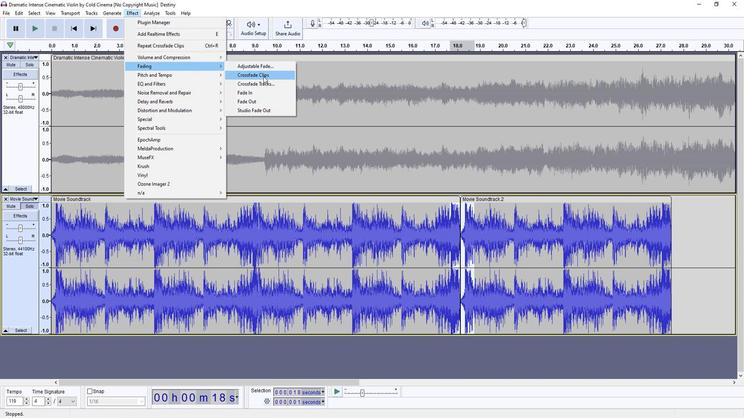 
Action: Mouse moved to (193, 21)
Screenshot: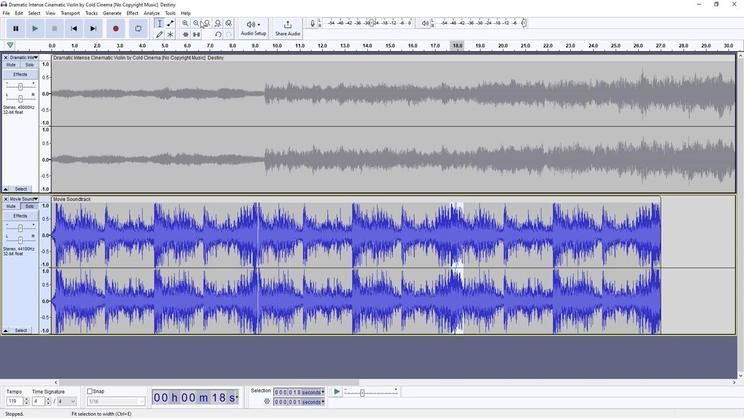 
Action: Mouse pressed left at (193, 21)
Screenshot: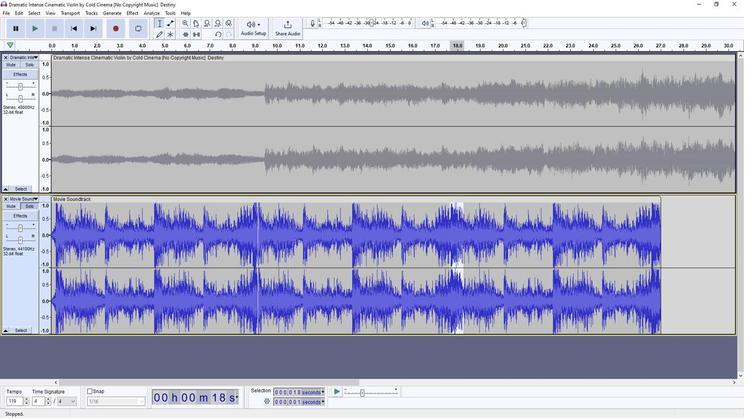 
Action: Mouse pressed left at (193, 21)
Screenshot: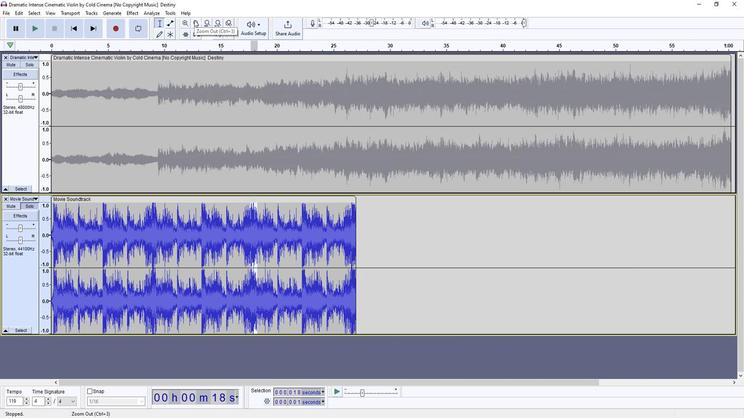 
Action: Mouse moved to (215, 244)
Screenshot: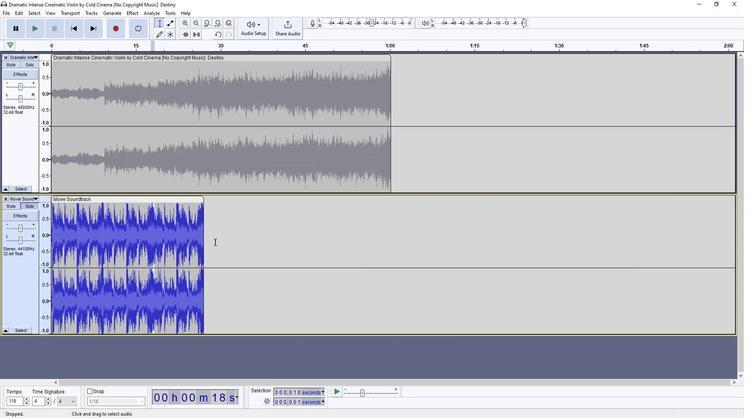 
Action: Mouse pressed left at (215, 244)
Screenshot: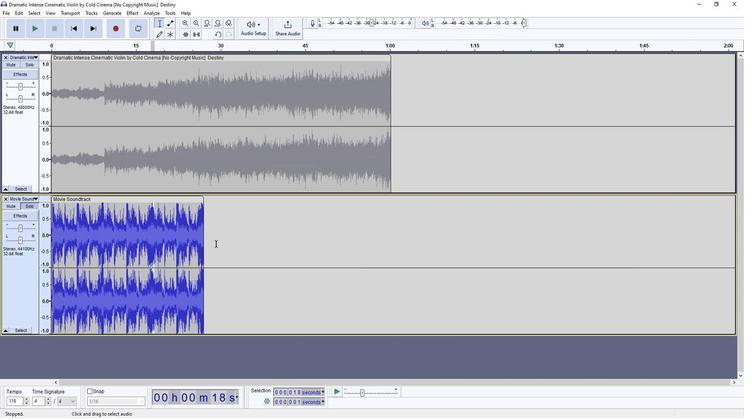 
Action: Mouse moved to (169, 203)
Screenshot: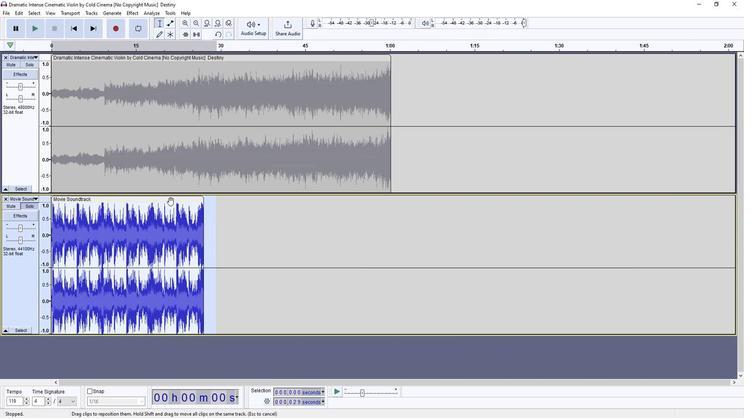 
Action: Mouse pressed right at (169, 203)
Screenshot: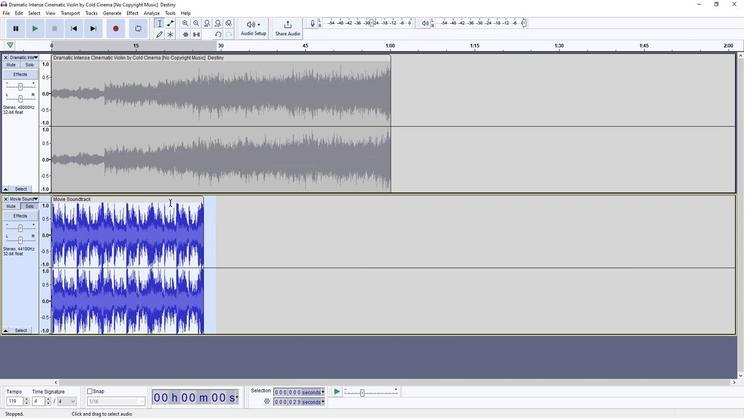
Action: Mouse moved to (126, 199)
Screenshot: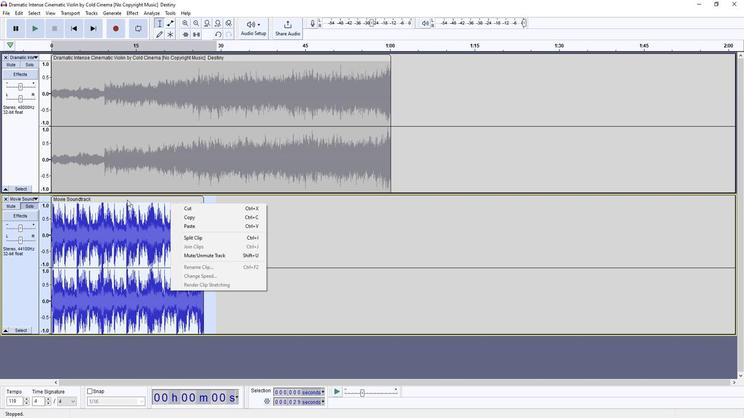 
Action: Mouse pressed left at (126, 199)
Screenshot: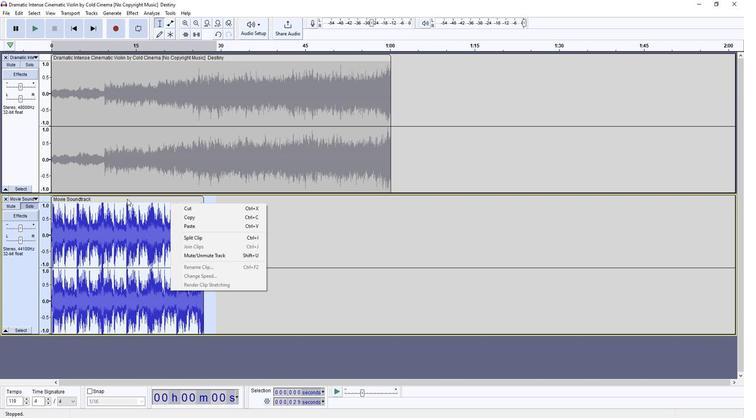 
Action: Mouse moved to (169, 202)
Screenshot: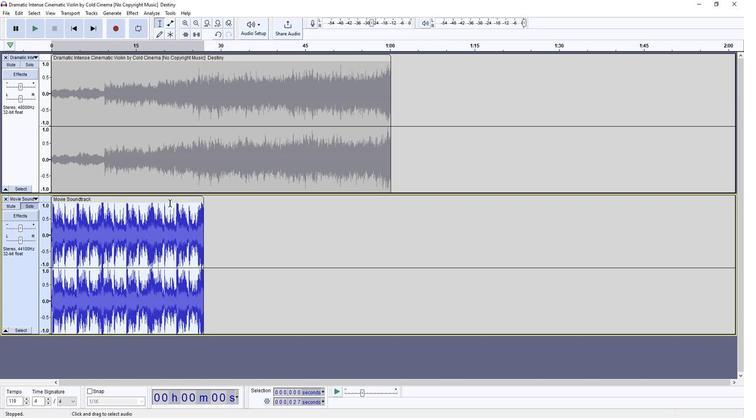 
Action: Mouse pressed right at (169, 202)
Screenshot: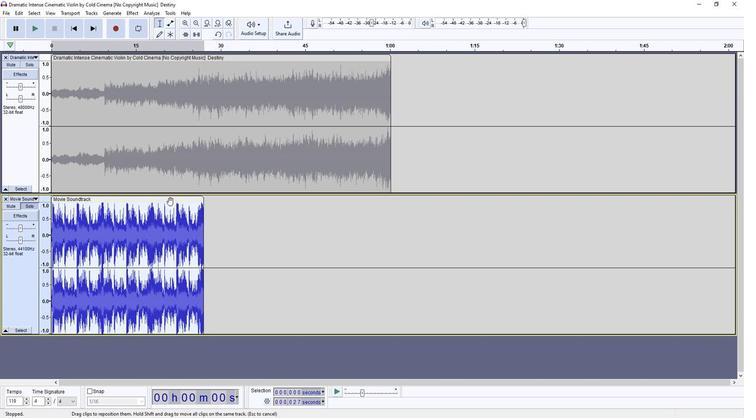 
Action: Mouse moved to (192, 273)
Screenshot: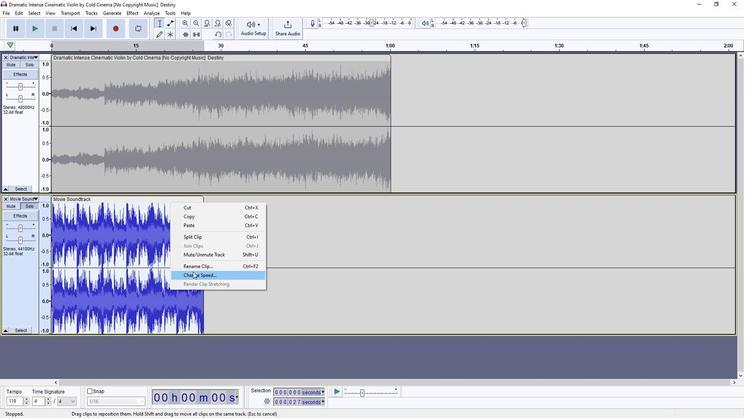 
Action: Mouse pressed left at (192, 273)
Screenshot: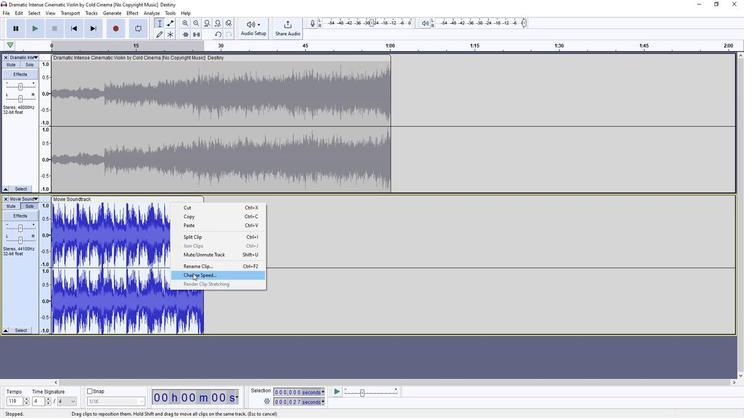 
Action: Mouse moved to (386, 198)
Screenshot: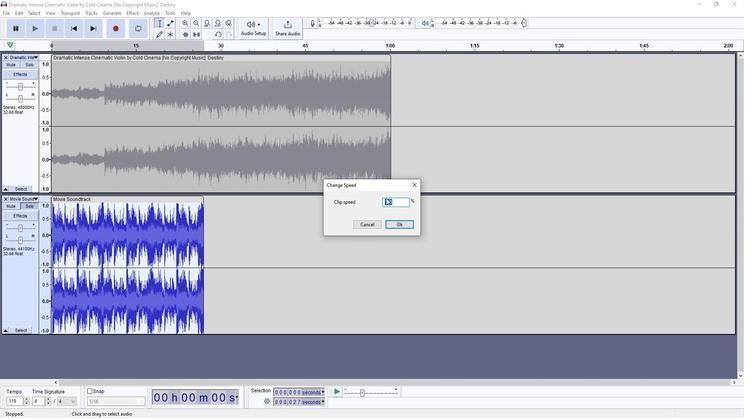 
Action: Key pressed 50<Key.enter>
Screenshot: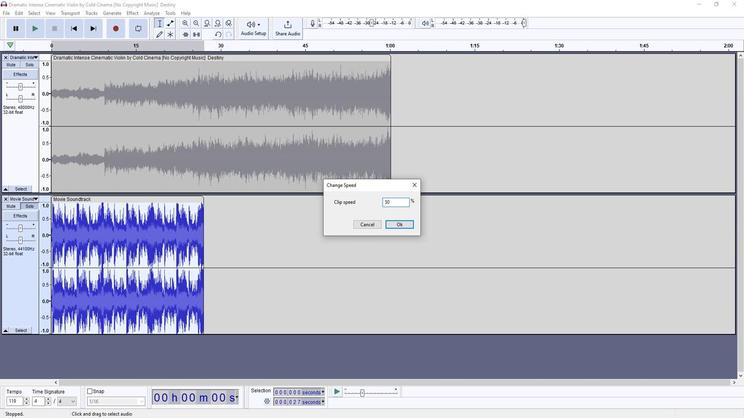 
Action: Mouse moved to (195, 22)
Screenshot: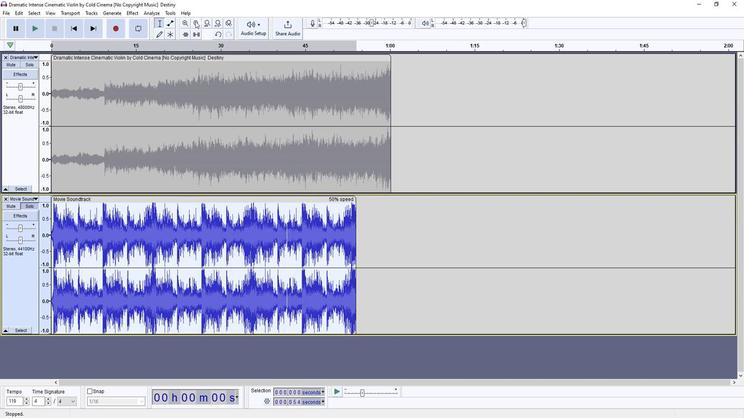
Action: Mouse pressed left at (195, 22)
Screenshot: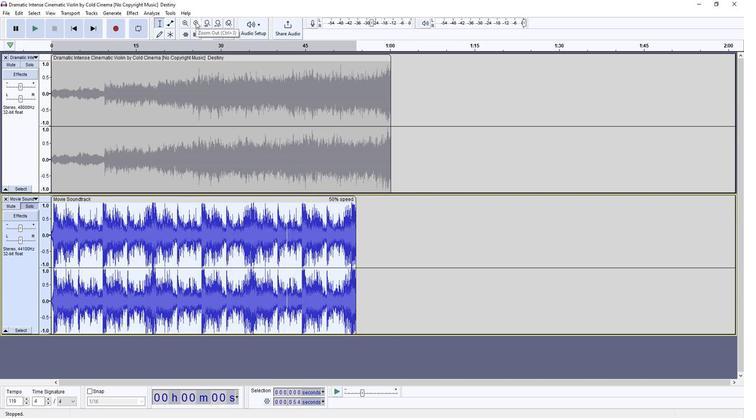 
Action: Mouse moved to (27, 203)
Screenshot: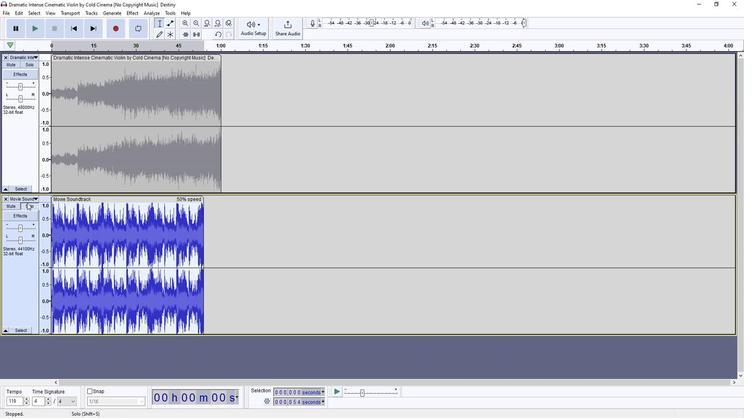 
Action: Mouse pressed left at (27, 203)
Screenshot: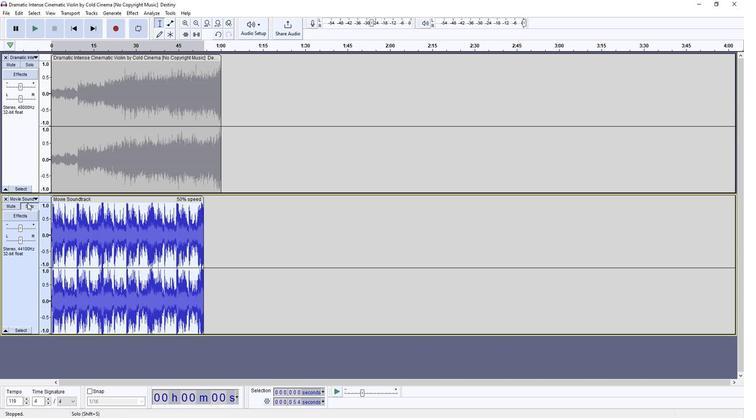 
Action: Mouse moved to (219, 65)
Screenshot: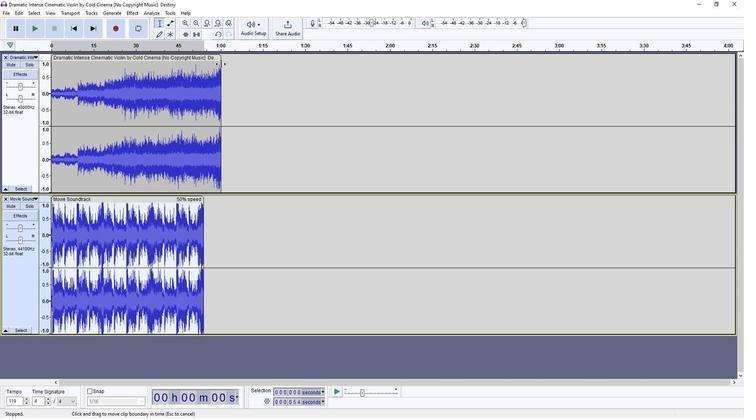 
Action: Mouse pressed left at (219, 65)
Screenshot: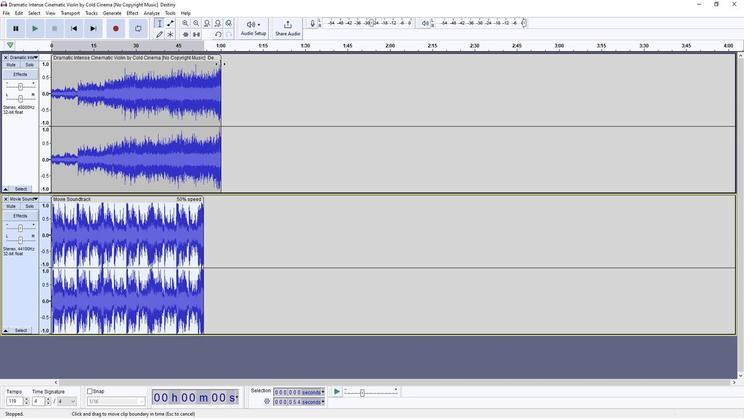 
Action: Mouse moved to (250, 305)
Screenshot: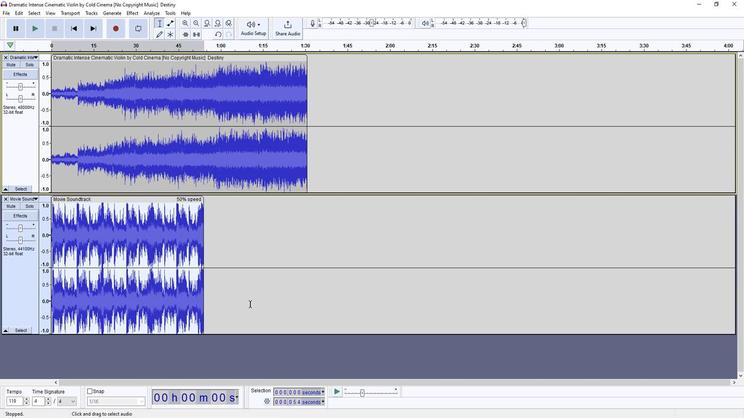 
Action: Mouse pressed left at (250, 305)
Screenshot: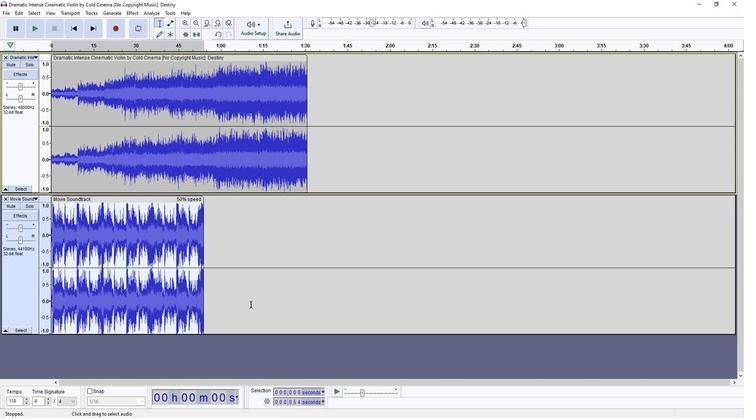 
Action: Mouse moved to (216, 298)
Screenshot: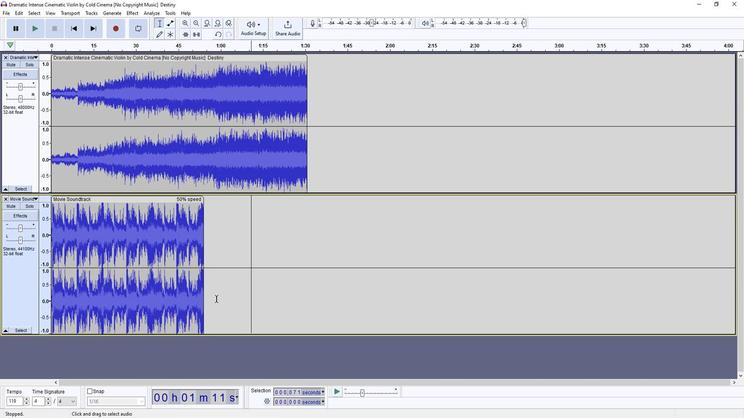 
Action: Mouse pressed left at (216, 298)
Screenshot: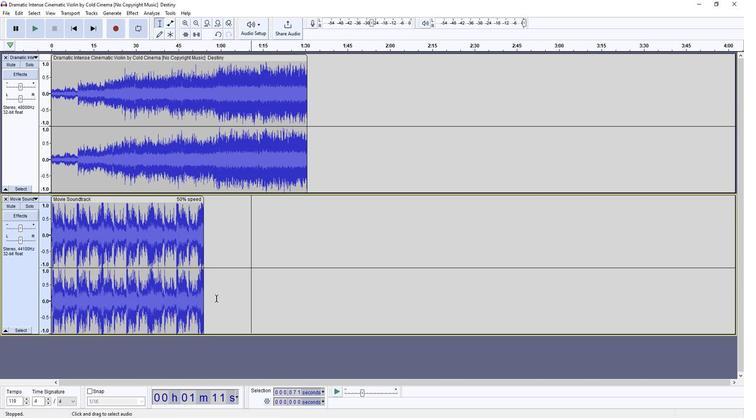 
Action: Mouse moved to (213, 301)
Screenshot: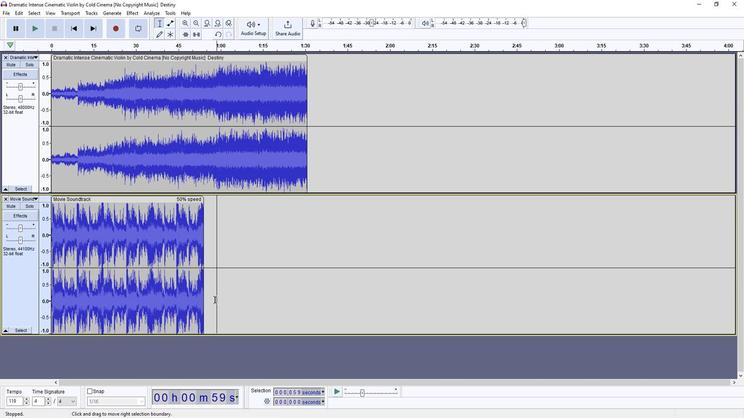 
Action: Mouse pressed left at (213, 301)
Screenshot: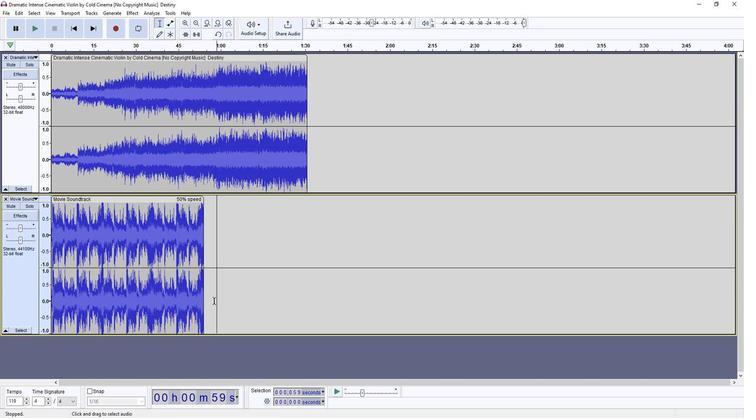 
Action: Mouse moved to (168, 23)
Screenshot: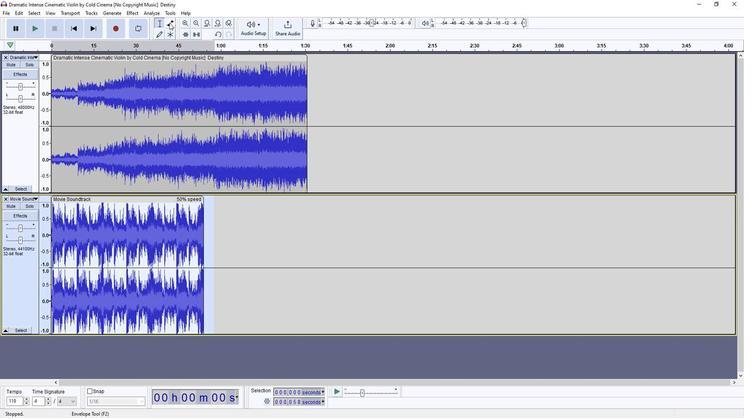 
Action: Mouse pressed left at (168, 23)
Screenshot: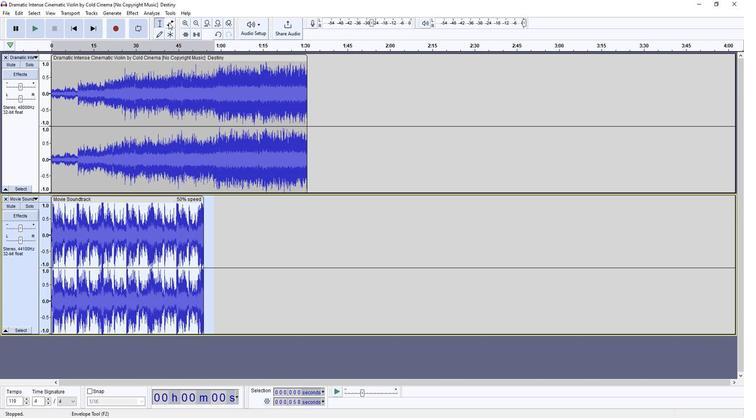 
Action: Mouse moved to (127, 204)
Screenshot: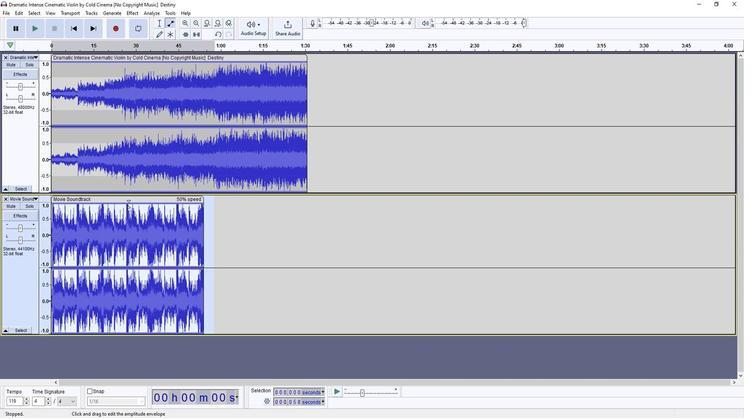 
Action: Mouse pressed left at (127, 204)
Screenshot: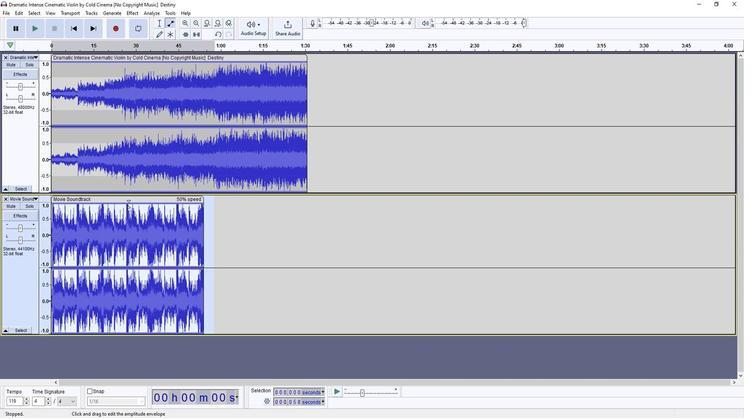 
Action: Mouse moved to (161, 205)
Screenshot: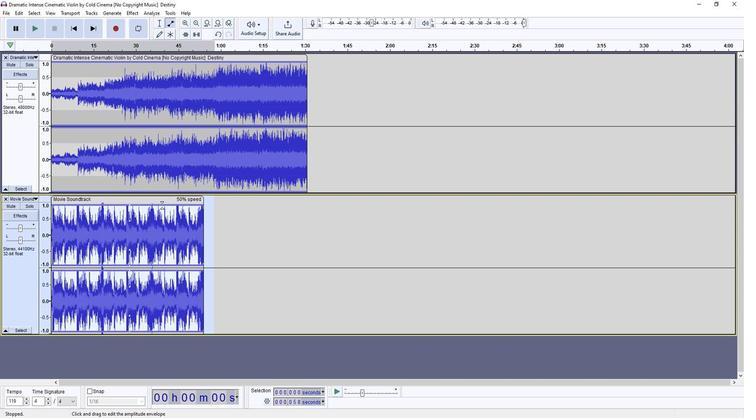 
Action: Mouse pressed left at (161, 205)
Screenshot: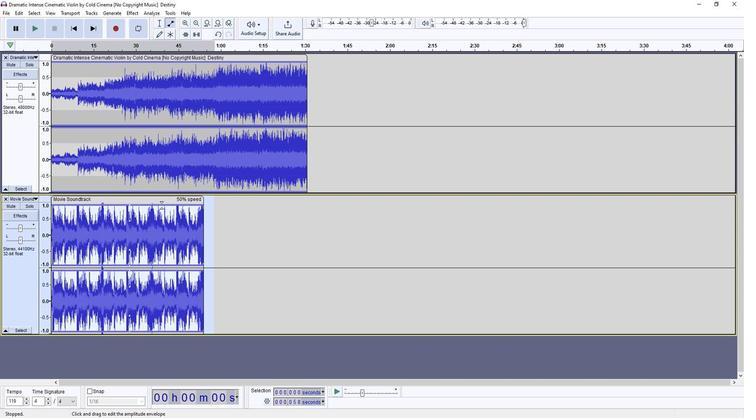 
Action: Mouse moved to (200, 205)
Screenshot: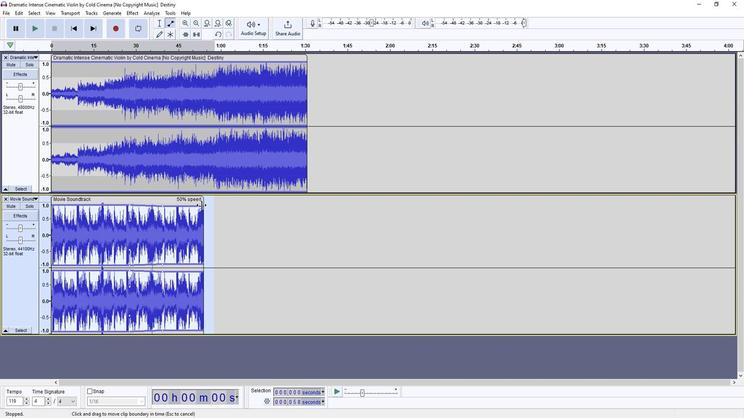 
Action: Mouse pressed left at (200, 205)
Screenshot: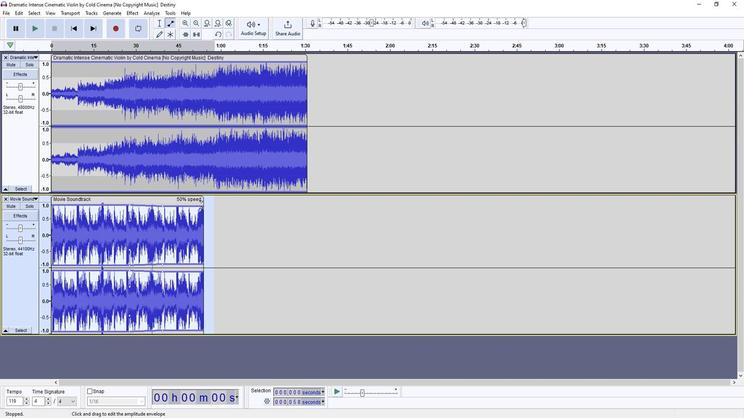 
Action: Mouse moved to (160, 206)
Screenshot: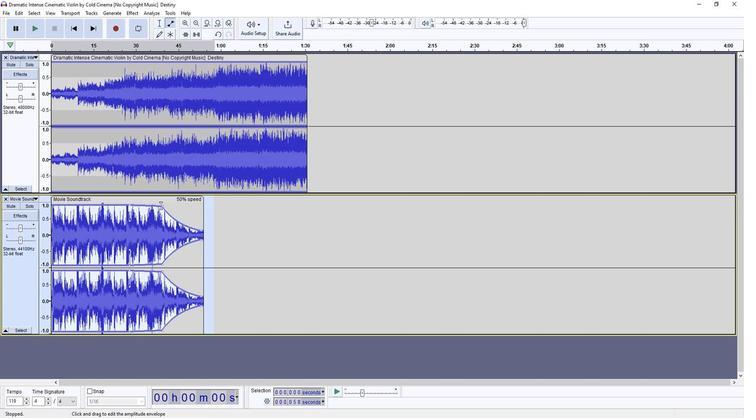
Action: Mouse pressed left at (160, 206)
Screenshot: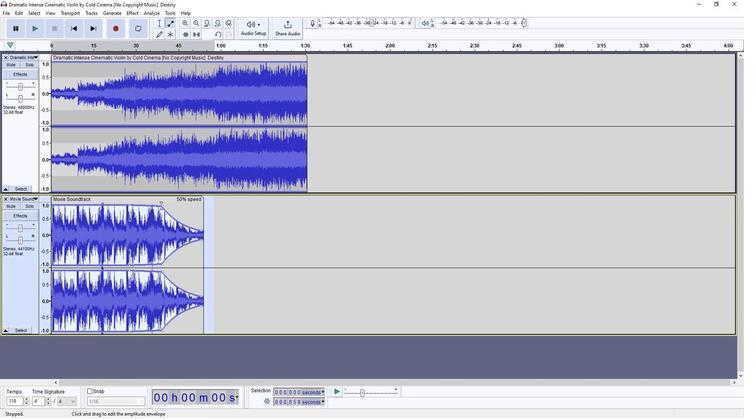 
Action: Mouse moved to (54, 62)
Screenshot: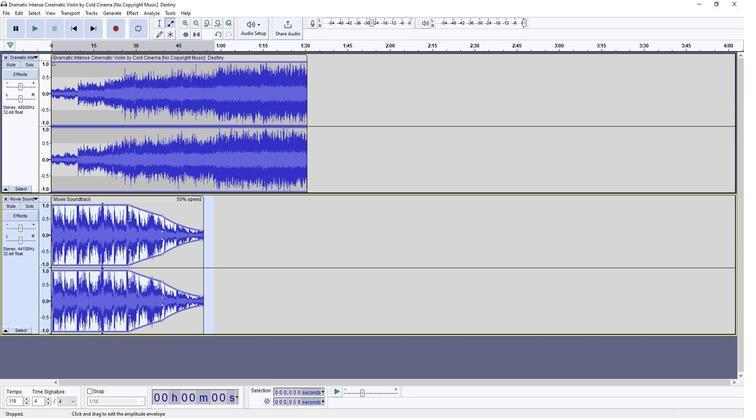 
Action: Mouse pressed left at (54, 62)
Screenshot: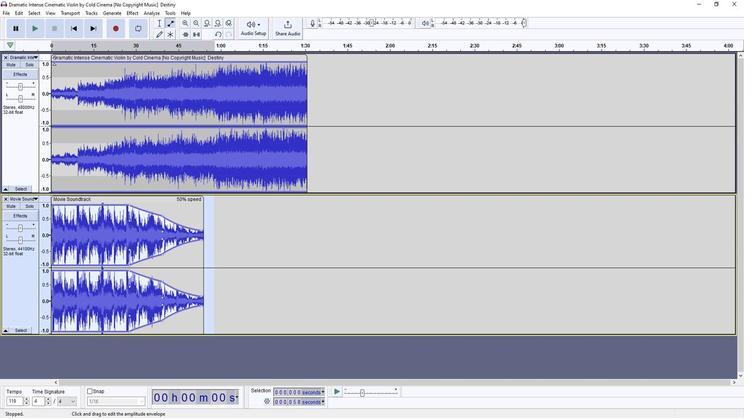 
Action: Mouse moved to (94, 64)
Screenshot: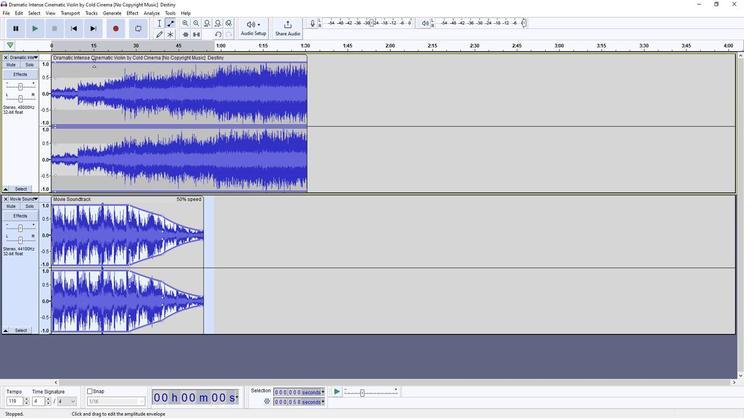 
Action: Mouse pressed left at (94, 64)
Screenshot: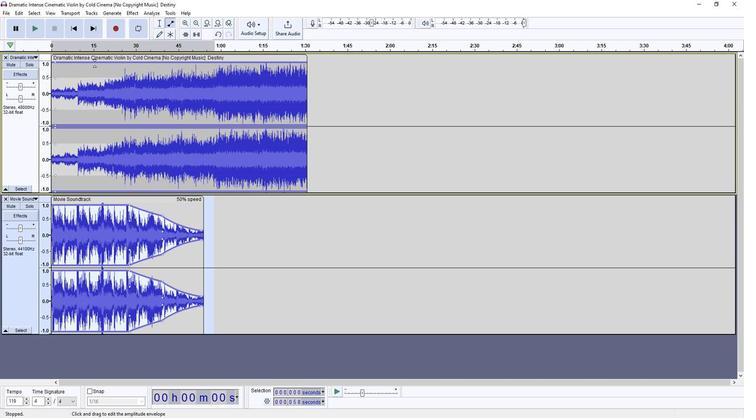 
Action: Mouse moved to (112, 64)
Screenshot: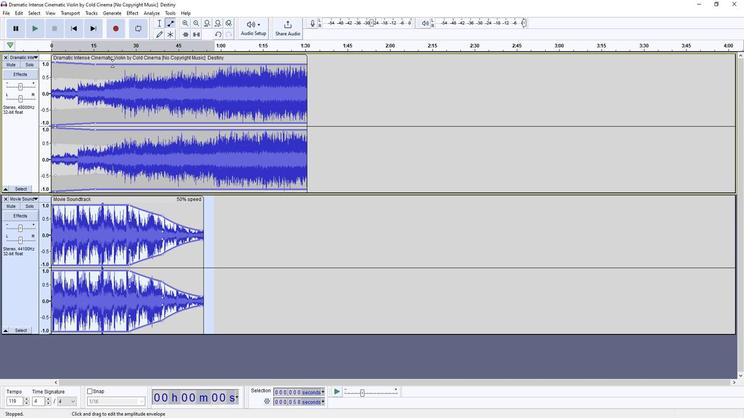
Action: Mouse pressed left at (112, 64)
Screenshot: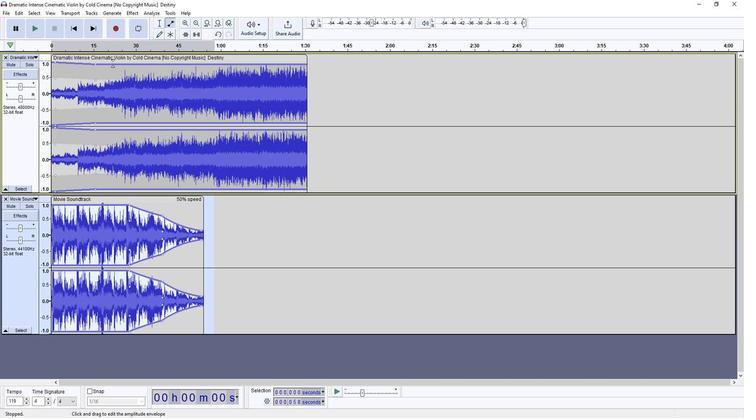 
Action: Mouse moved to (54, 63)
Screenshot: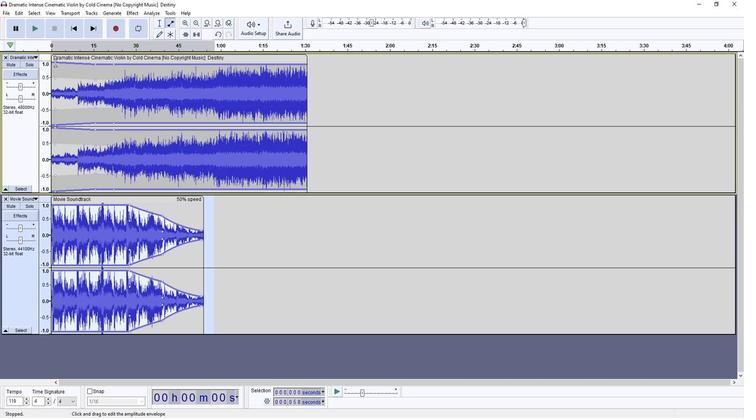 
Action: Mouse pressed left at (54, 63)
Screenshot: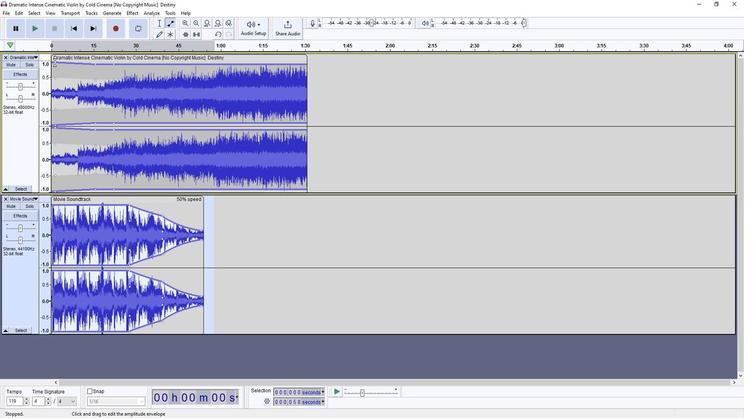 
Action: Mouse moved to (94, 65)
Screenshot: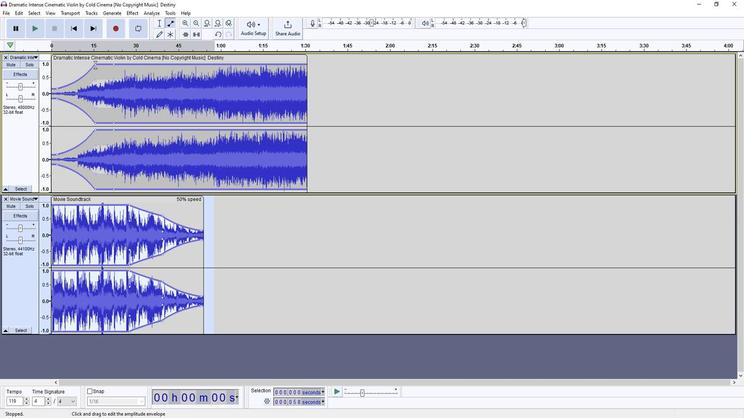 
Action: Mouse pressed left at (94, 65)
Screenshot: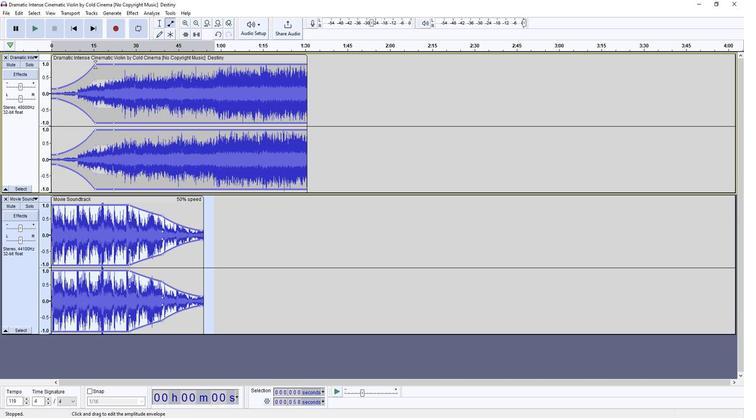 
Action: Mouse moved to (156, 22)
Screenshot: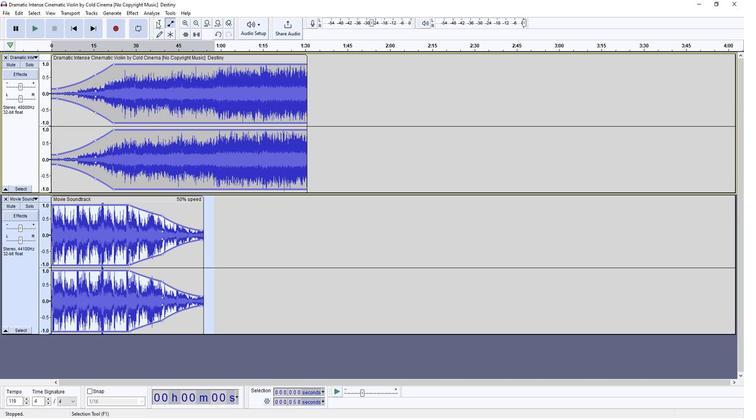 
Action: Mouse pressed left at (156, 22)
Screenshot: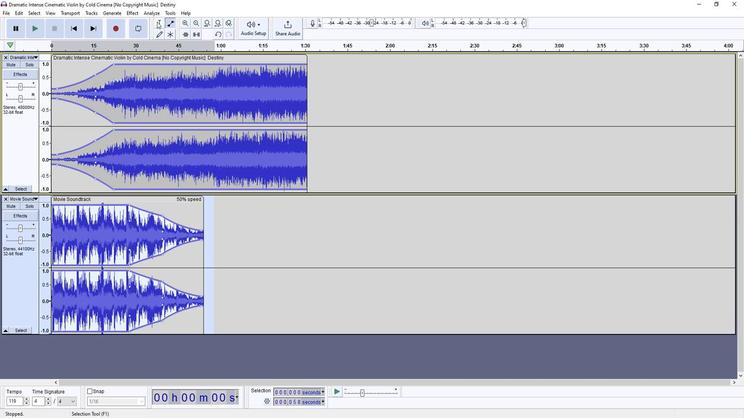 
Action: Mouse moved to (322, 304)
Screenshot: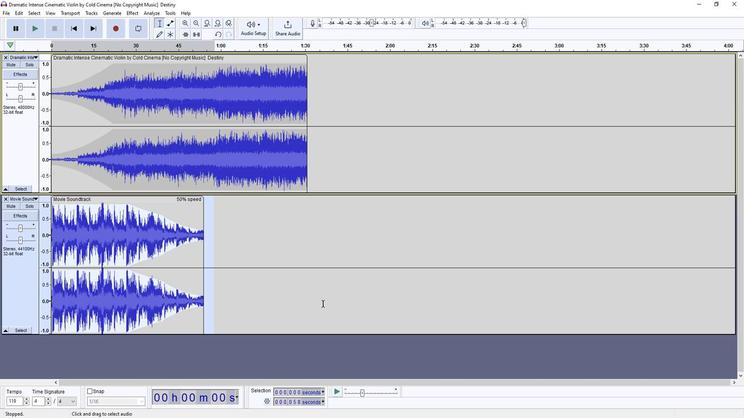
Action: Mouse pressed left at (322, 304)
Screenshot: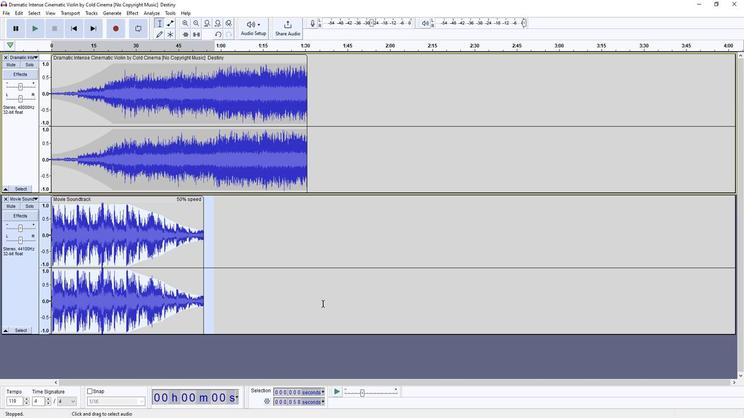
Action: Mouse moved to (36, 25)
Screenshot: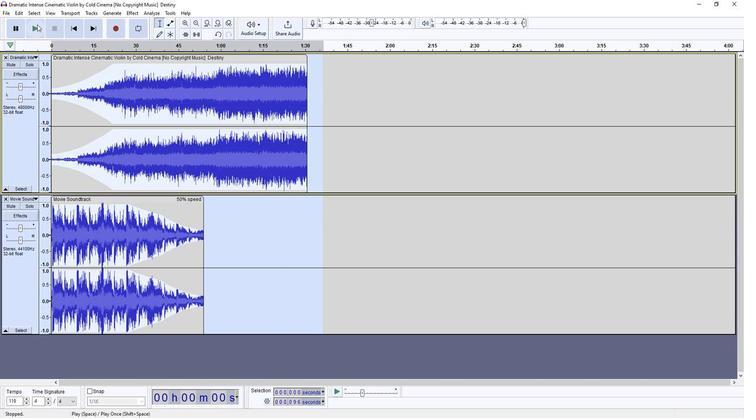 
Action: Mouse pressed left at (36, 25)
Screenshot: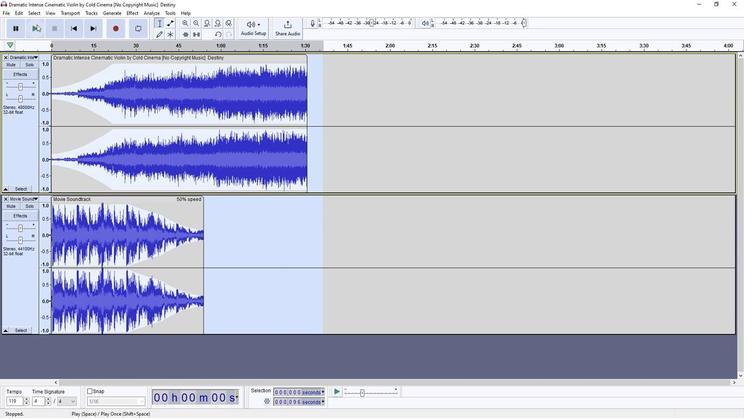 
Action: Mouse moved to (56, 27)
Screenshot: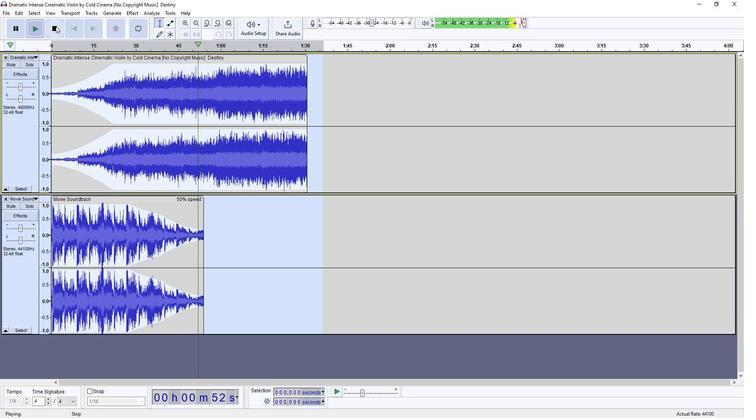 
Action: Mouse pressed left at (56, 27)
Screenshot: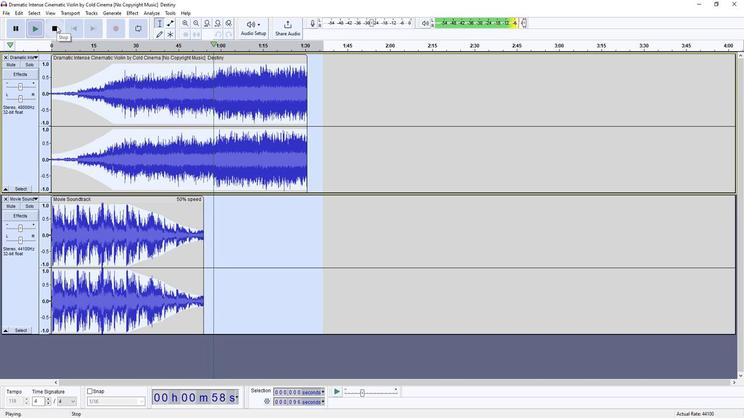 
Action: Mouse moved to (169, 25)
Screenshot: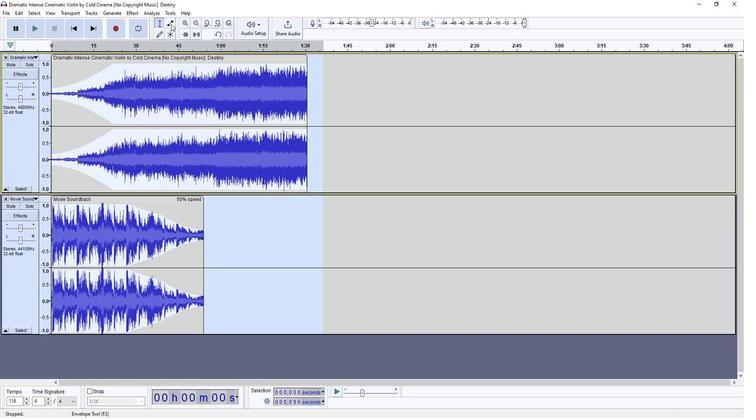 
Action: Mouse pressed left at (169, 25)
Screenshot: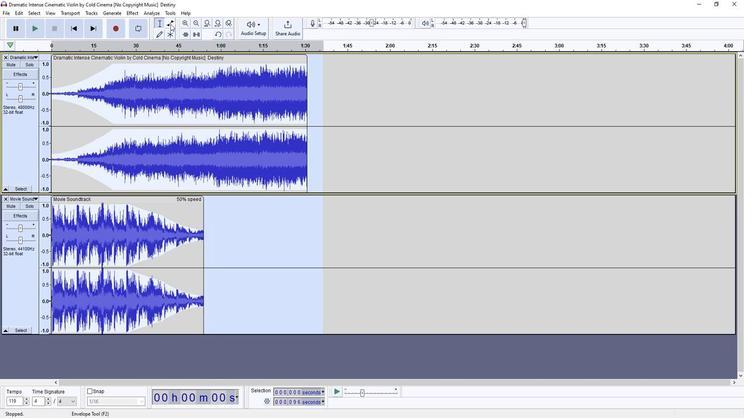
Action: Mouse moved to (162, 216)
Screenshot: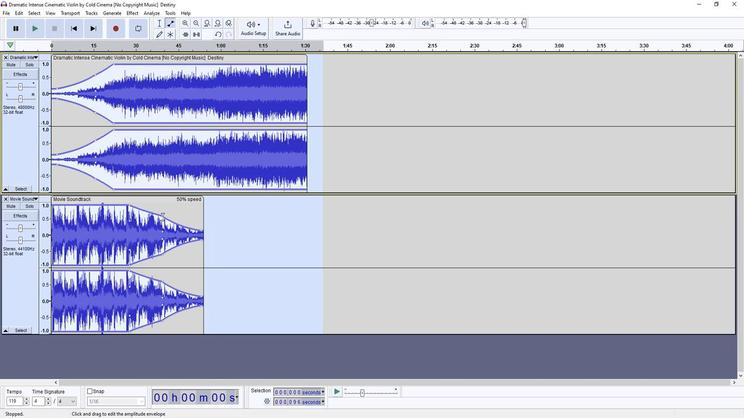 
Action: Mouse pressed left at (162, 216)
Screenshot: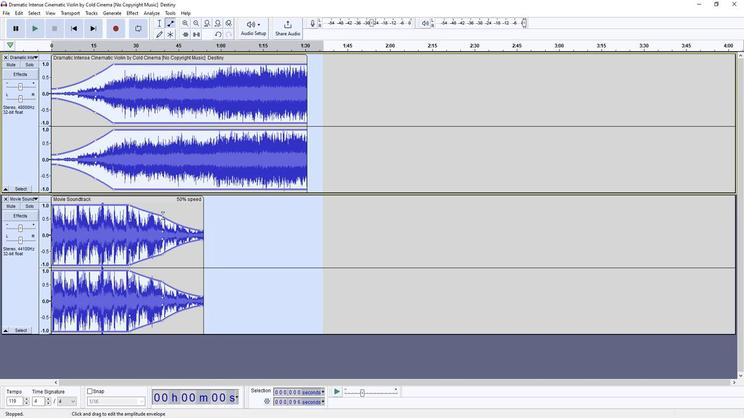 
Action: Mouse moved to (33, 29)
Screenshot: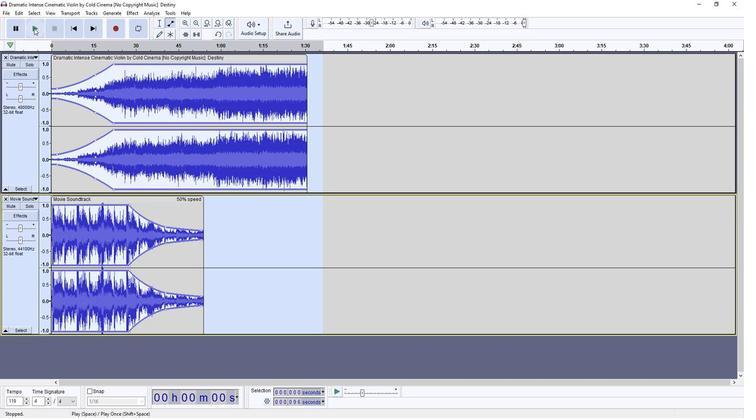 
Action: Mouse pressed left at (33, 29)
Screenshot: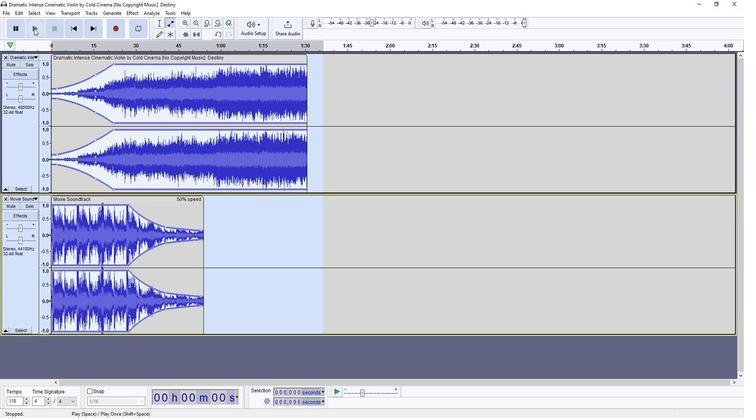 
Action: Mouse moved to (53, 24)
Screenshot: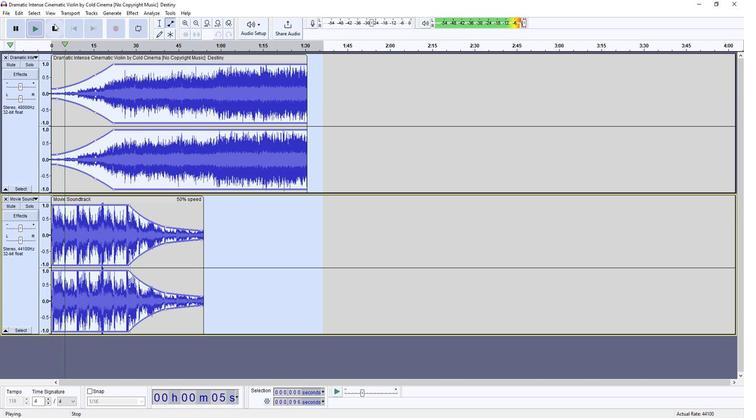 
Action: Mouse pressed left at (53, 24)
Screenshot: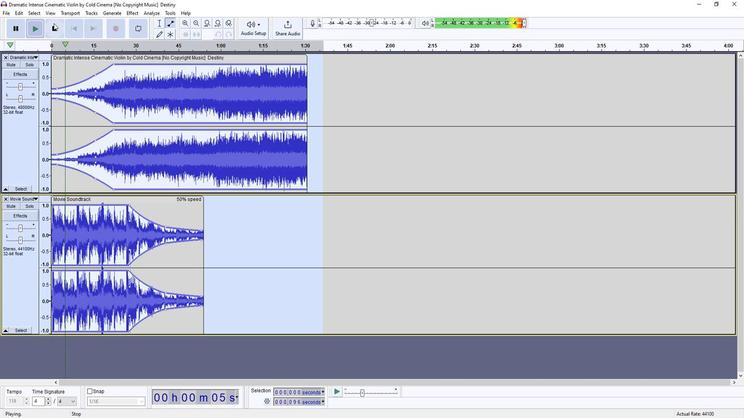 
Action: Mouse moved to (4, 9)
Screenshot: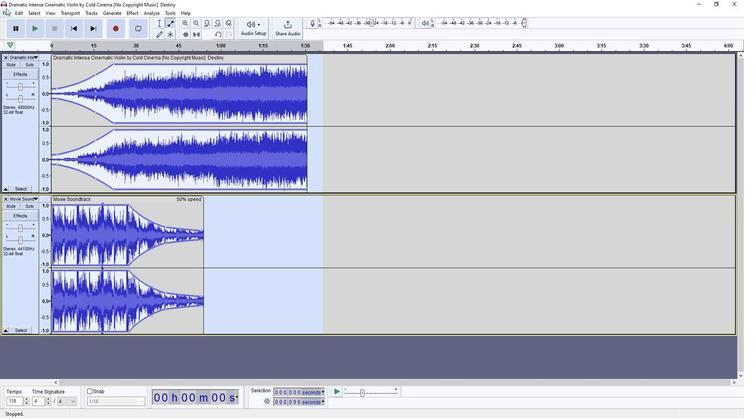 
Action: Mouse pressed left at (4, 9)
Screenshot: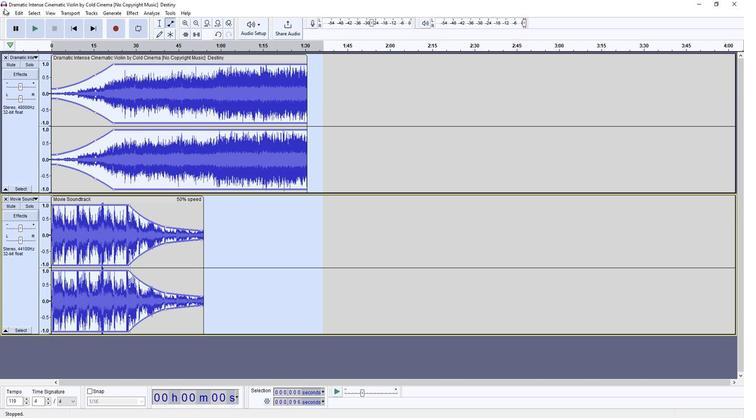 
Action: Mouse moved to (4, 12)
Screenshot: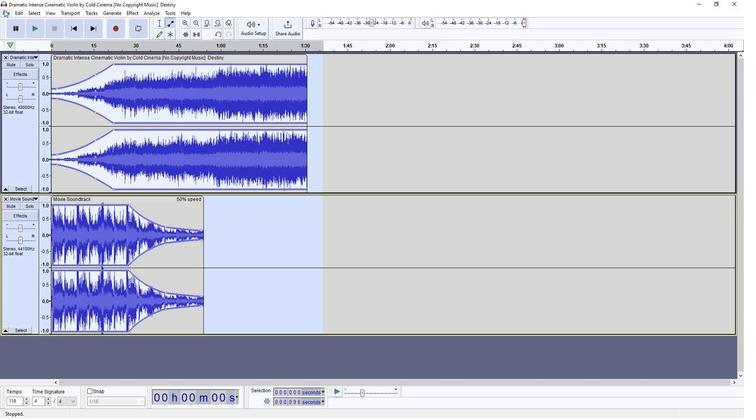 
Action: Mouse pressed left at (4, 12)
Screenshot: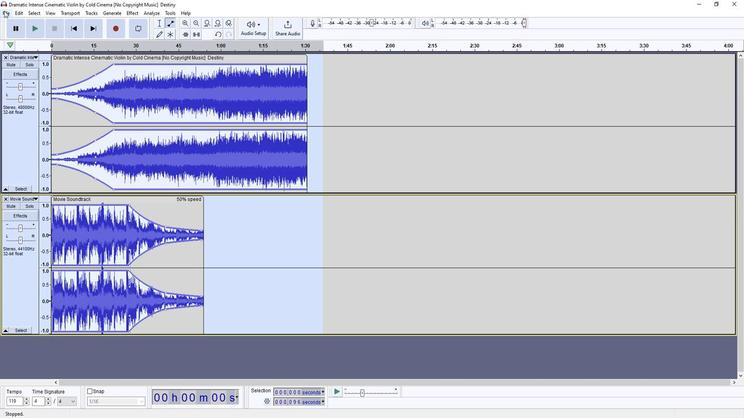 
Action: Mouse moved to (105, 74)
Screenshot: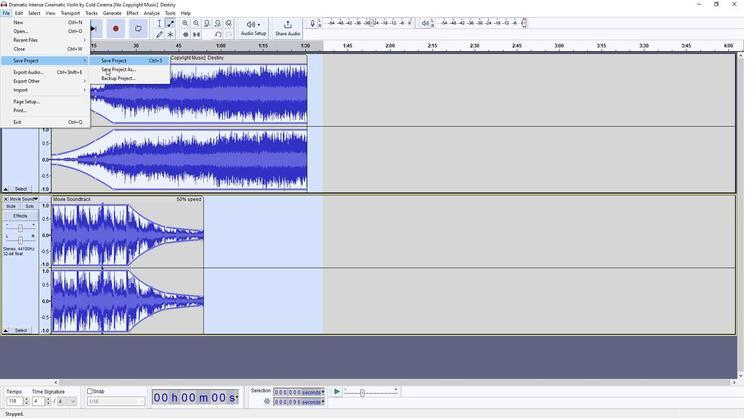 
Action: Mouse pressed left at (105, 74)
Screenshot: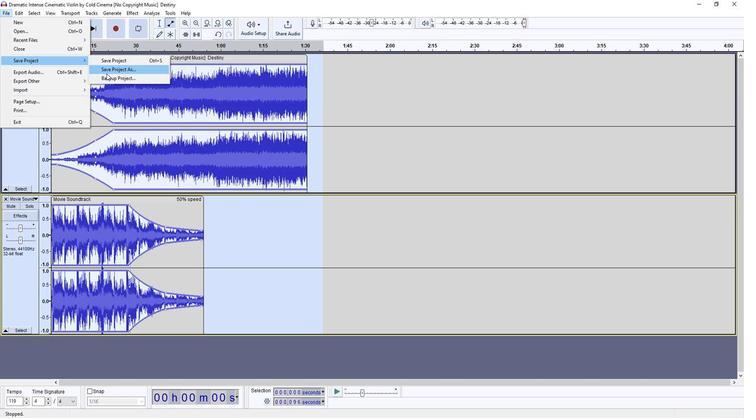 
Action: Mouse moved to (390, 144)
Screenshot: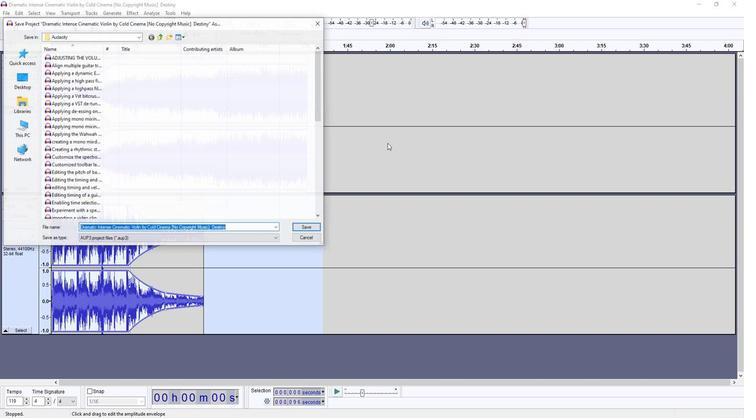 
Action: Key pressed <Key.backspace><Key.shift>Extracting<Key.space>audio<Key.space>from<Key.space><Key.shift>A<Key.space><Key.backspace><Key.backspace>a<Key.space>cinematic<Key.space>trailer<Key.space>and<Key.space>remix<Key.space>it<Key.space>with<Key.space>a<Key.space>different<Key.space>soundtrav<Key.backspace>ck
Screenshot: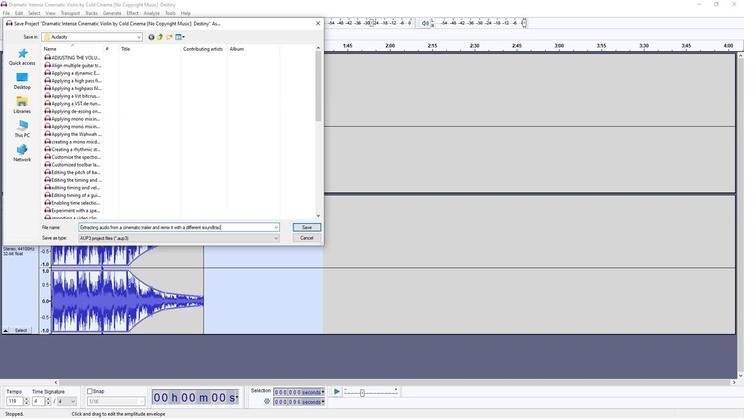 
Action: Mouse moved to (309, 227)
Screenshot: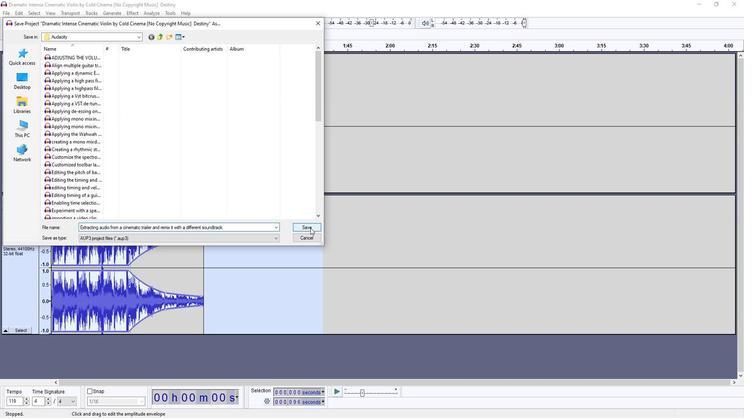 
Action: Mouse pressed left at (309, 227)
Screenshot: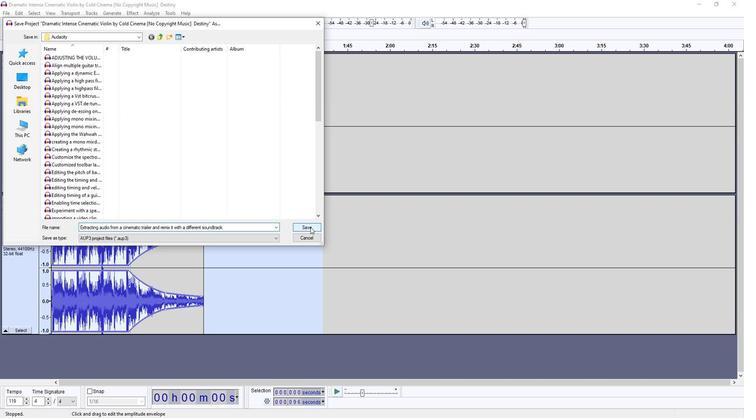 
